 Task: Create List Done in Board Event Planning to Workspace Influencer Marketing Agencies.. Create List Backlog in Board Content Marketing Asset Creation and Optimization to Workspace Influencer Marketing Agencies.. Create List Brand Identity Management Guru in Board Diversity and Inclusion Employee Resource Group Recruitment and Onboarding Program Development and Execution to Workspace Influencer Marketing Agencies.
Action: Mouse moved to (71, 377)
Screenshot: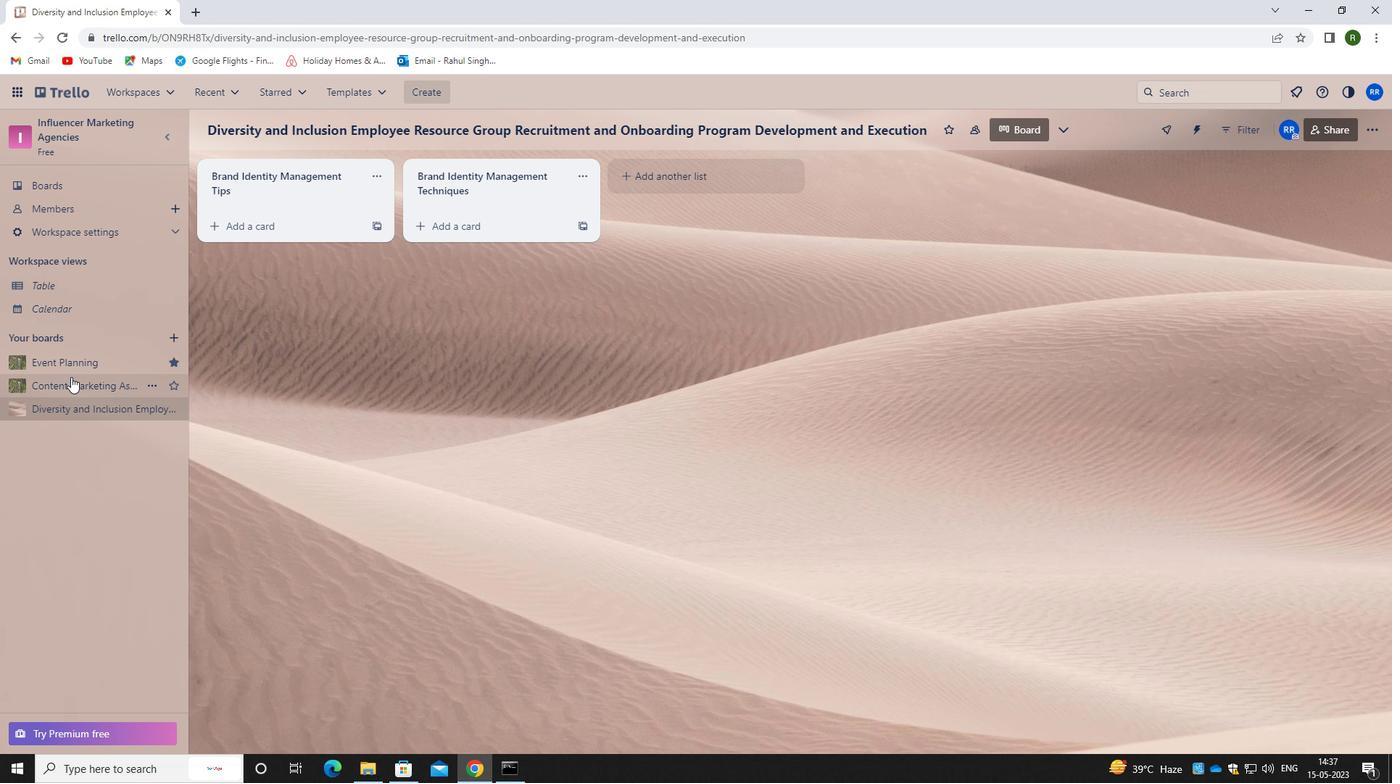 
Action: Mouse pressed left at (71, 377)
Screenshot: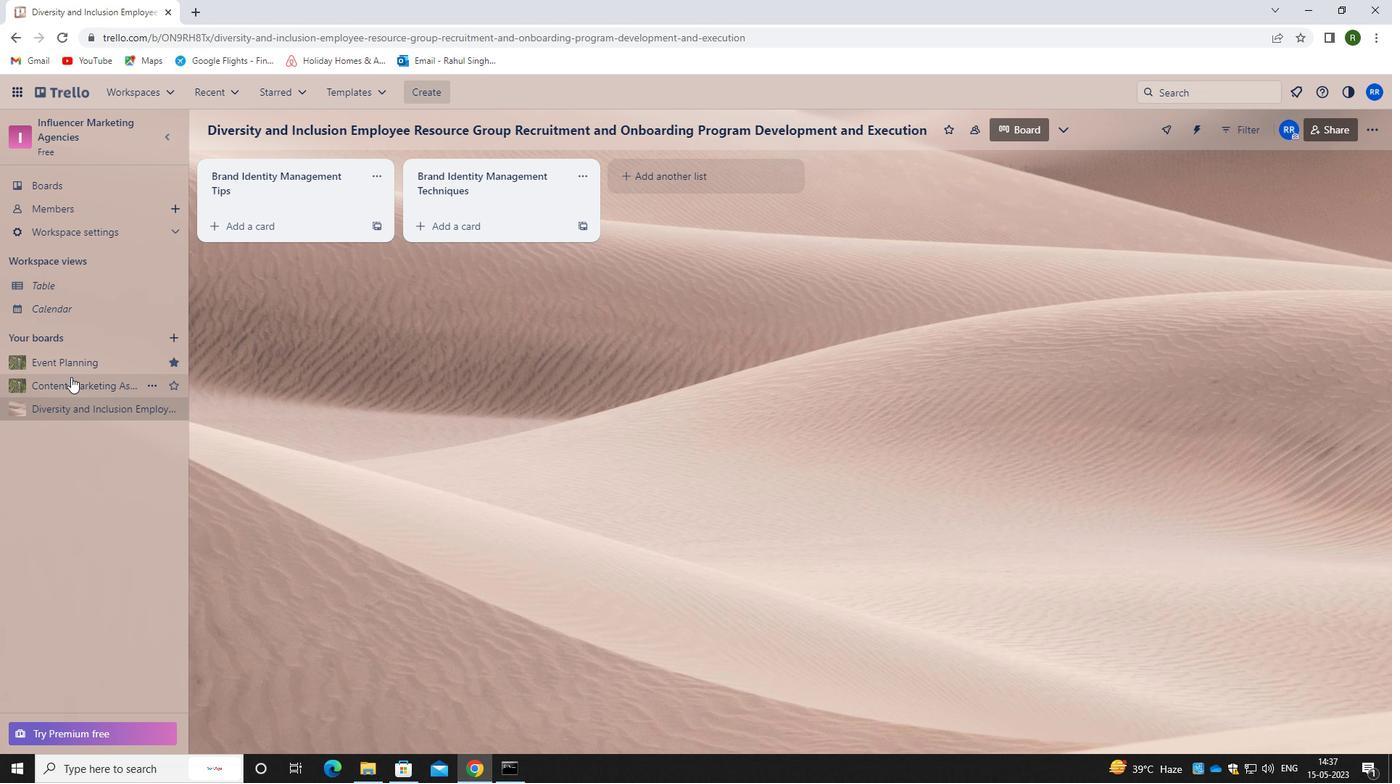 
Action: Mouse moved to (75, 364)
Screenshot: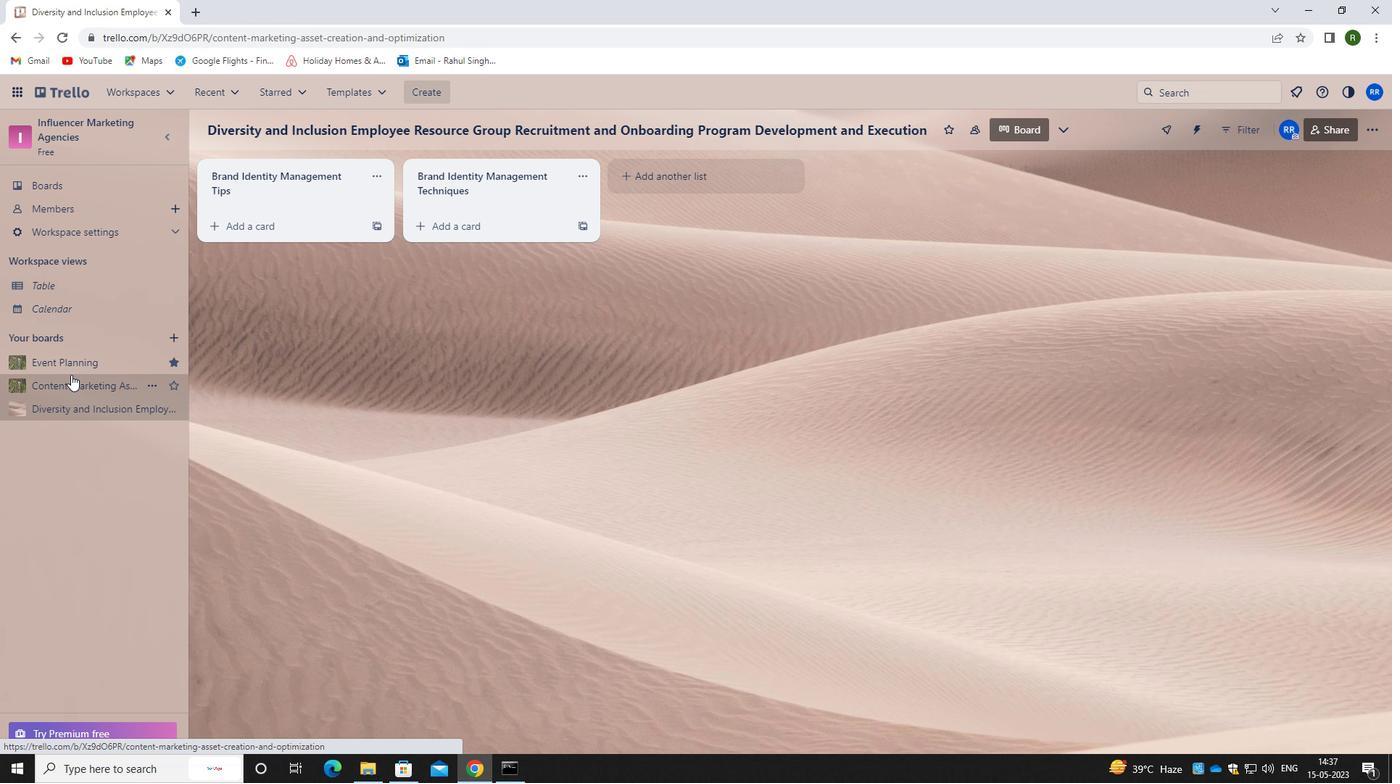 
Action: Mouse pressed left at (75, 364)
Screenshot: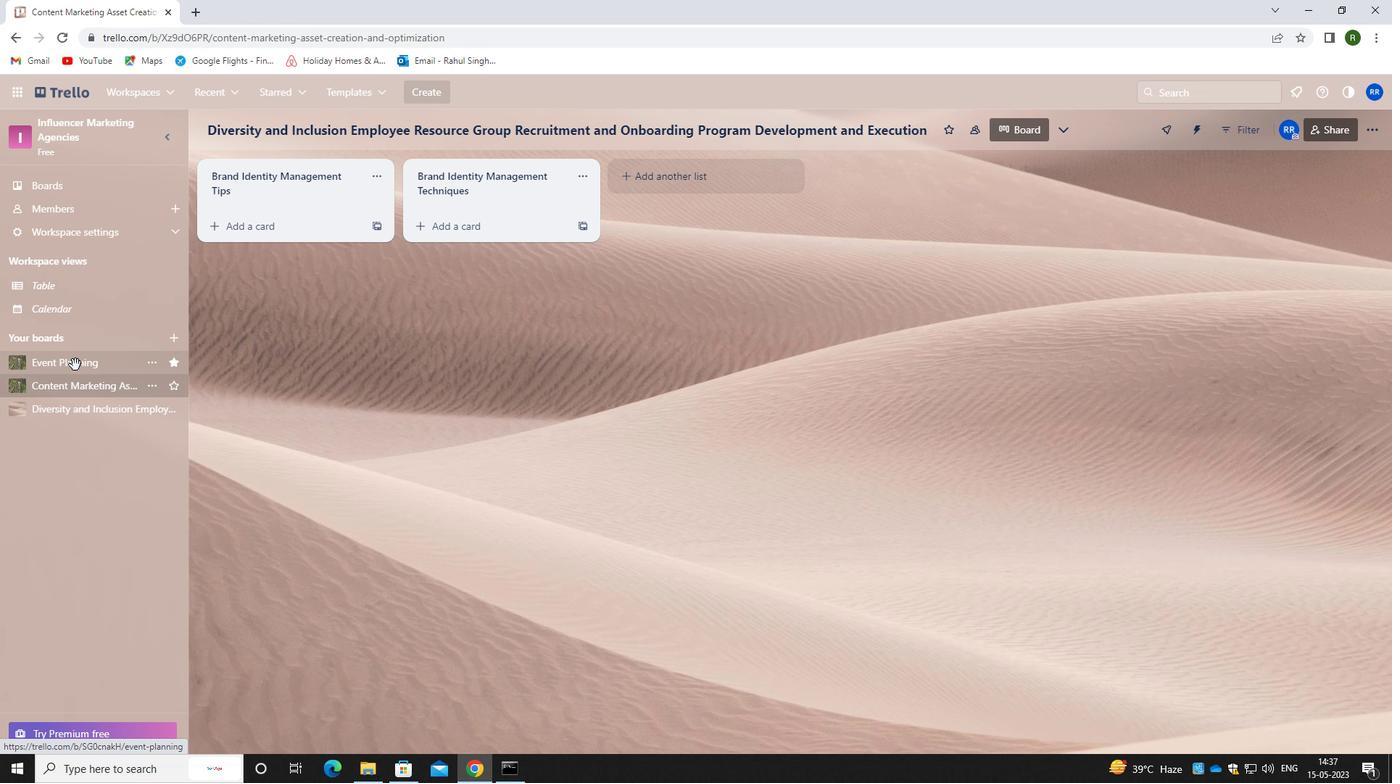 
Action: Mouse moved to (85, 364)
Screenshot: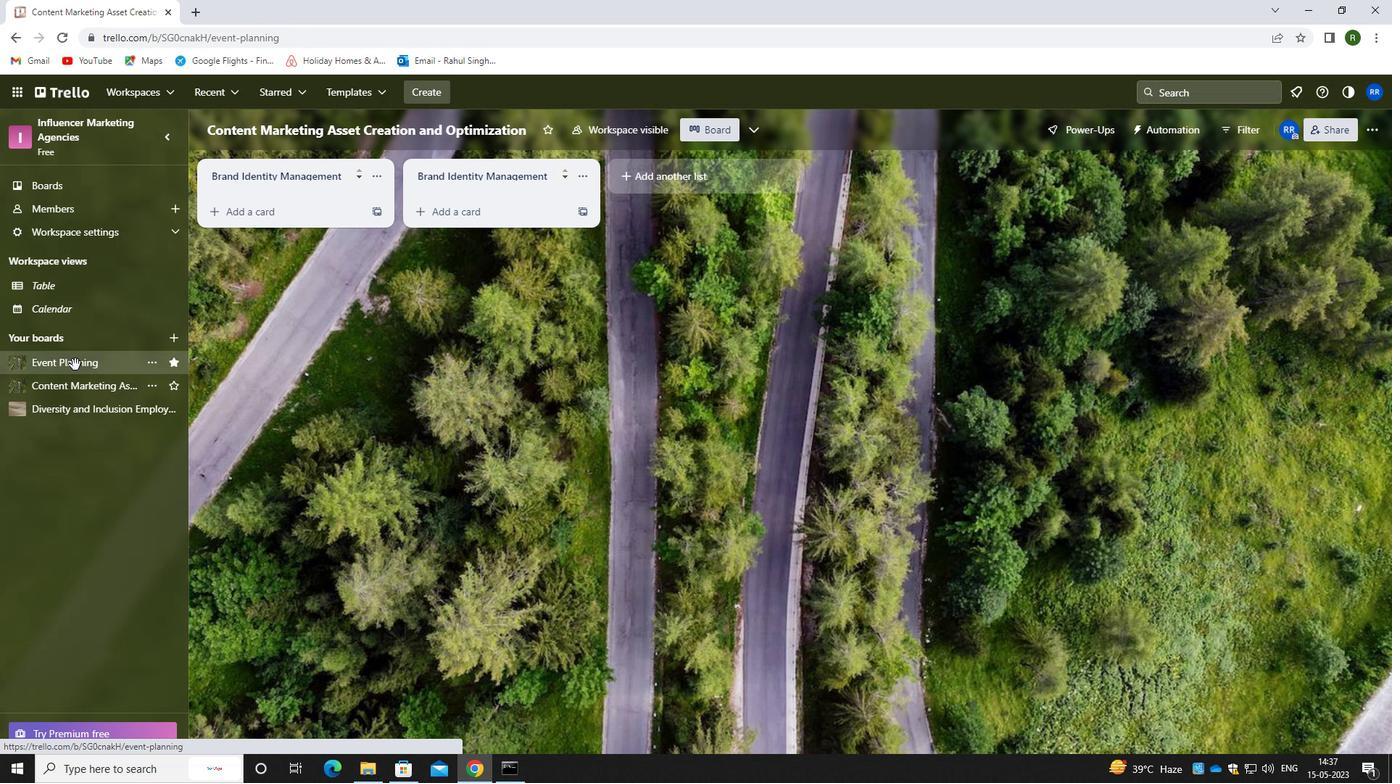 
Action: Mouse pressed left at (85, 364)
Screenshot: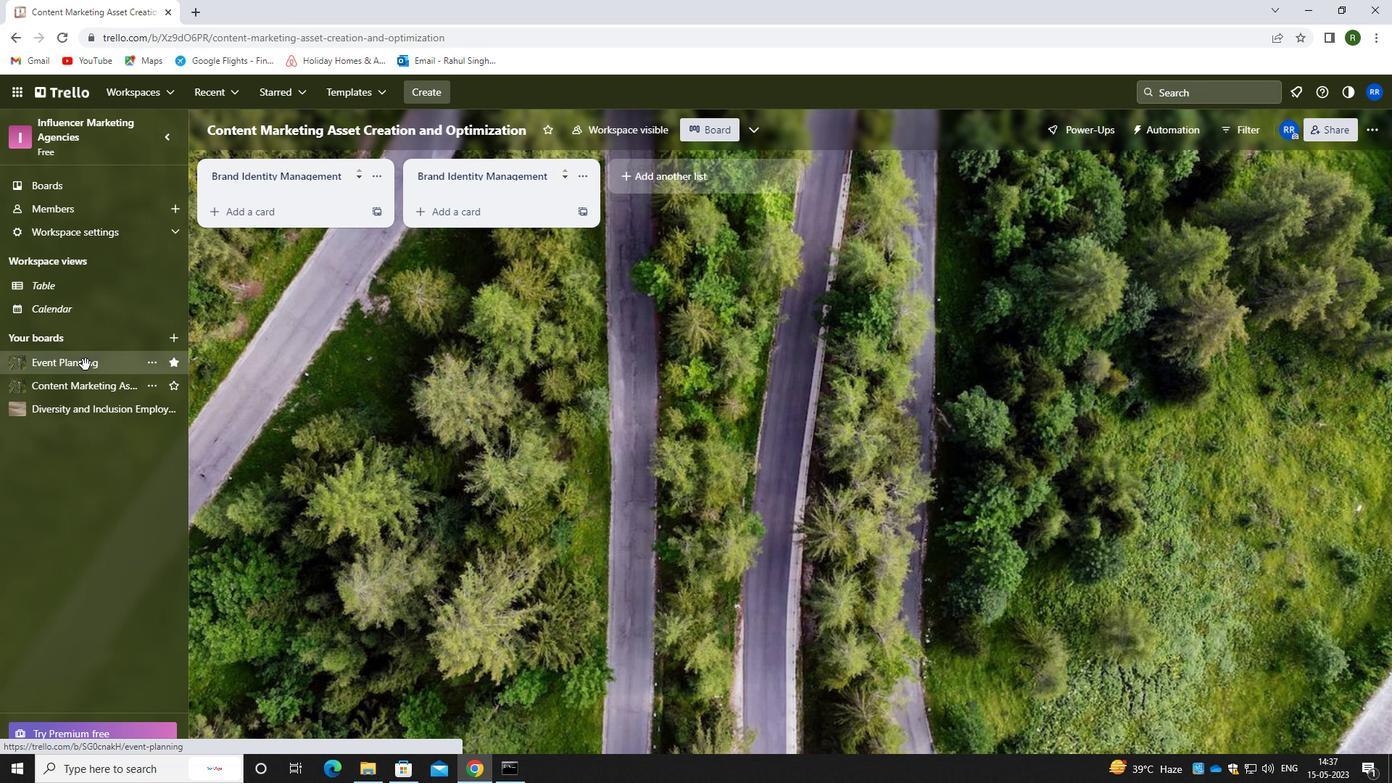 
Action: Mouse moved to (702, 173)
Screenshot: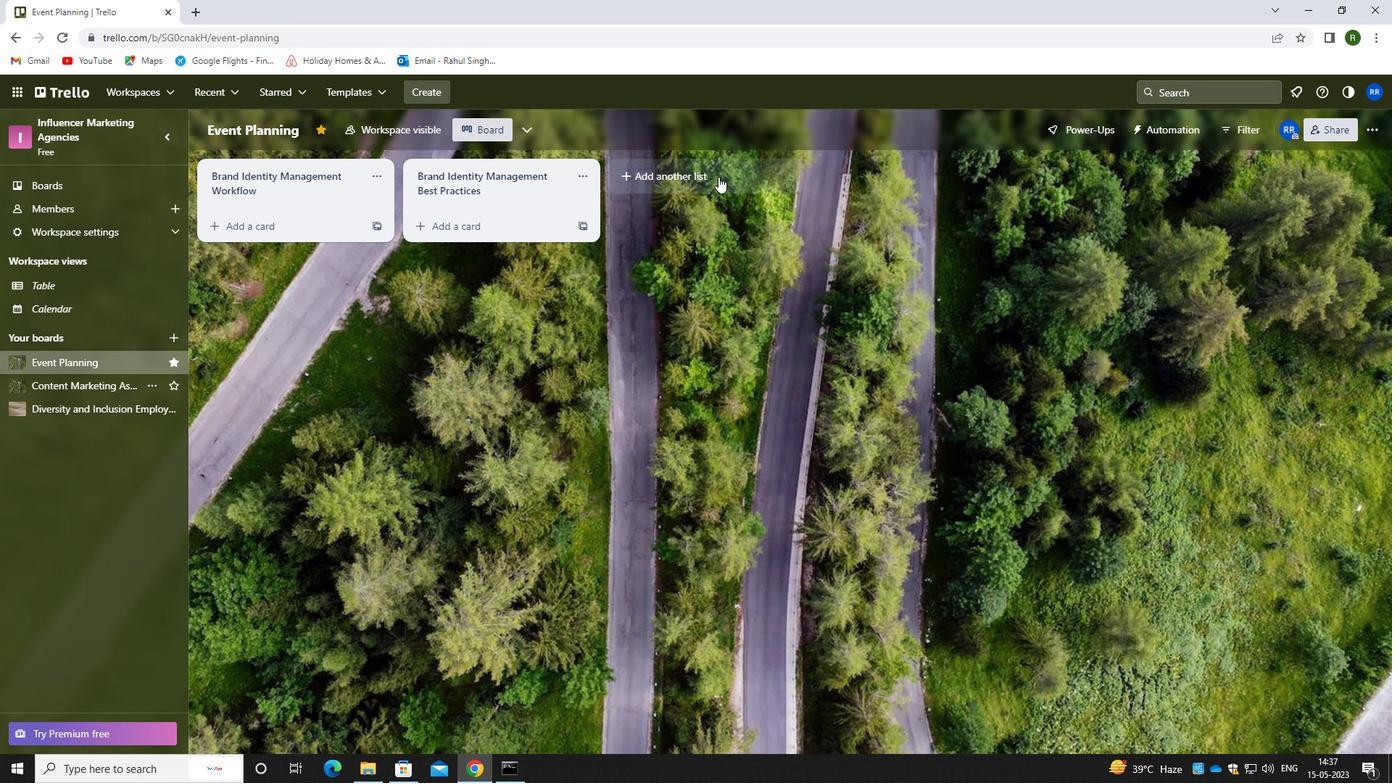 
Action: Mouse pressed left at (702, 173)
Screenshot: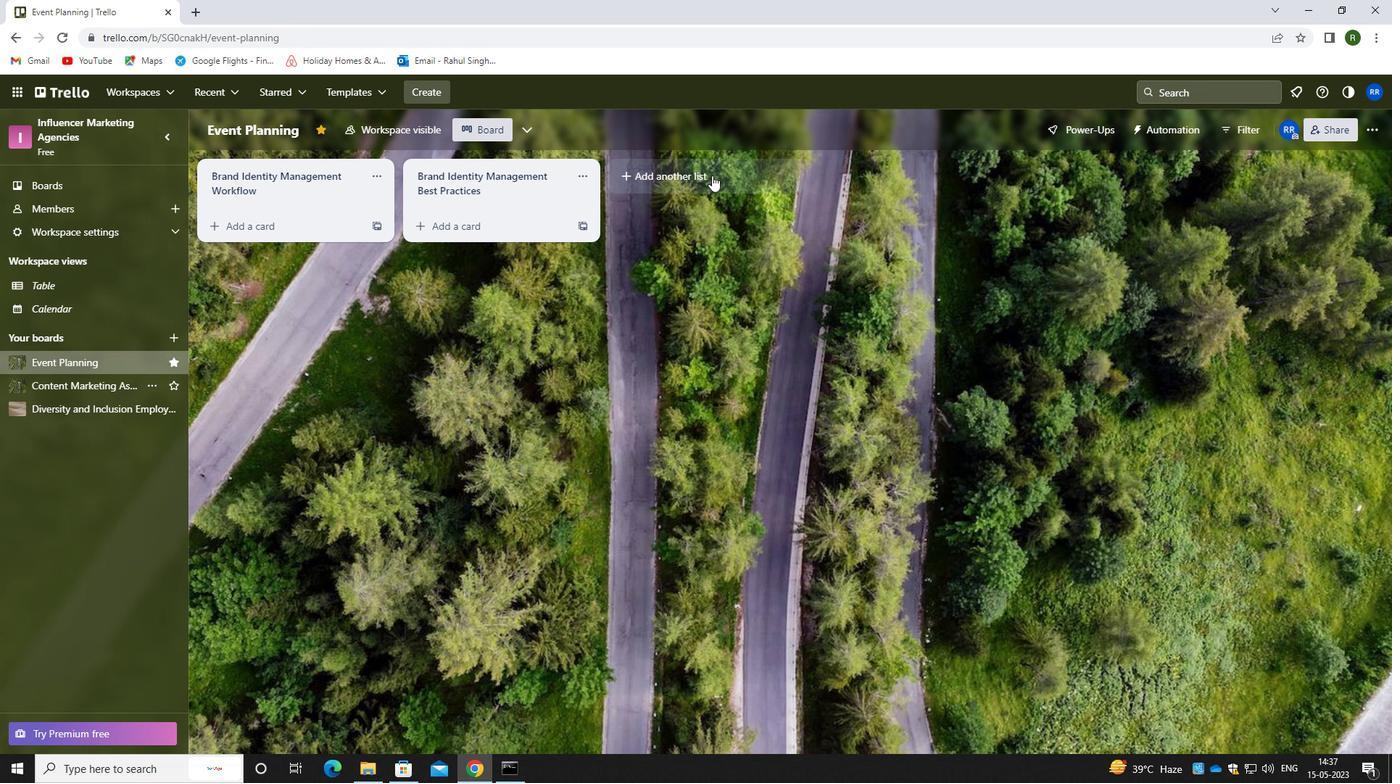 
Action: Mouse moved to (649, 177)
Screenshot: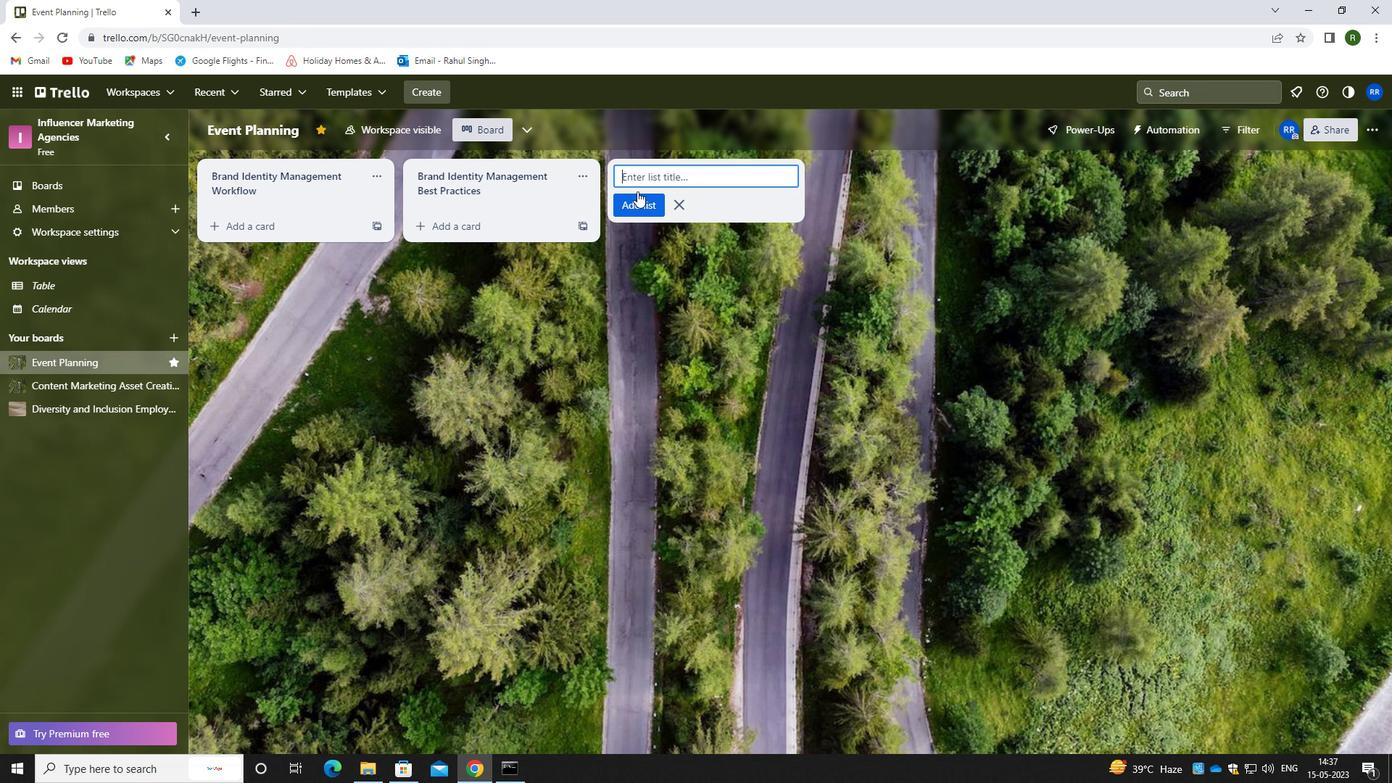 
Action: Key pressed <Key.caps_lock>d<Key.caps_lock>one
Screenshot: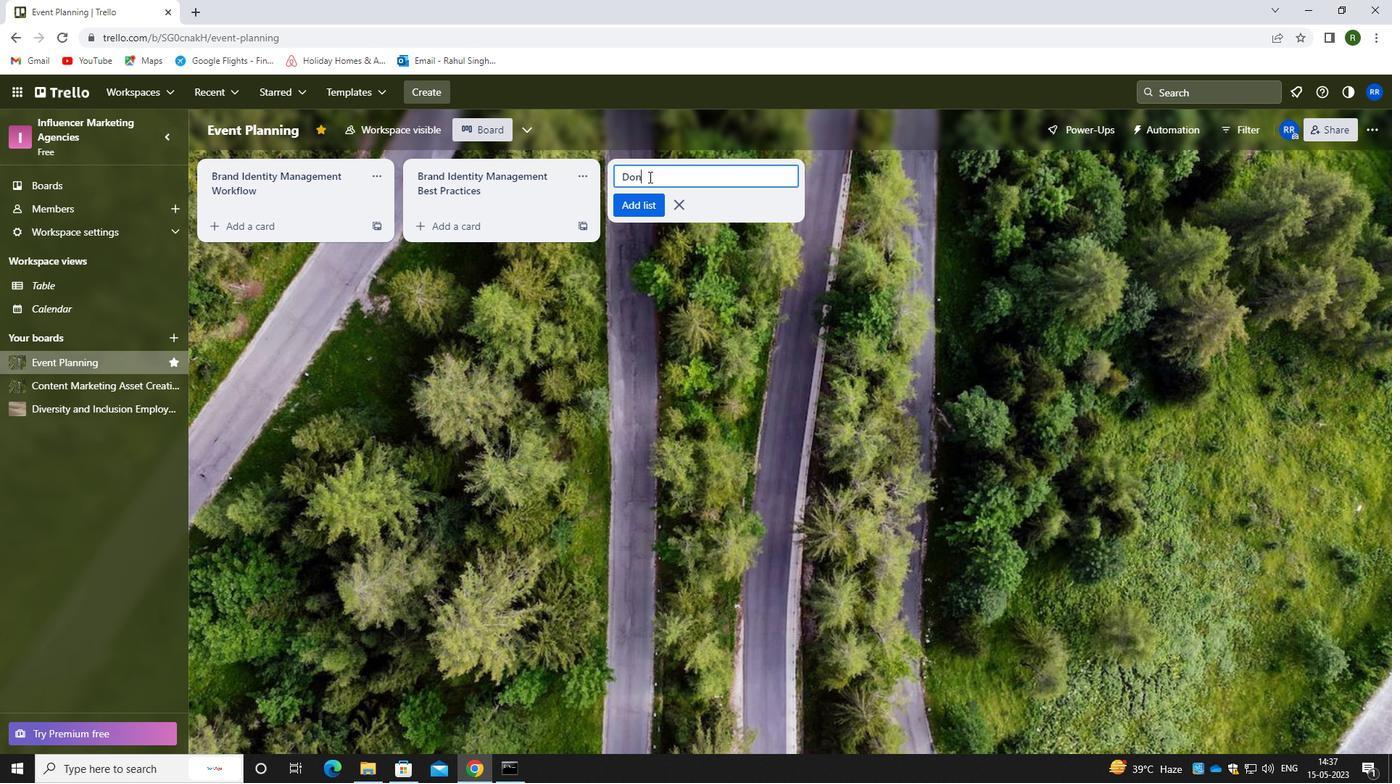 
Action: Mouse moved to (641, 203)
Screenshot: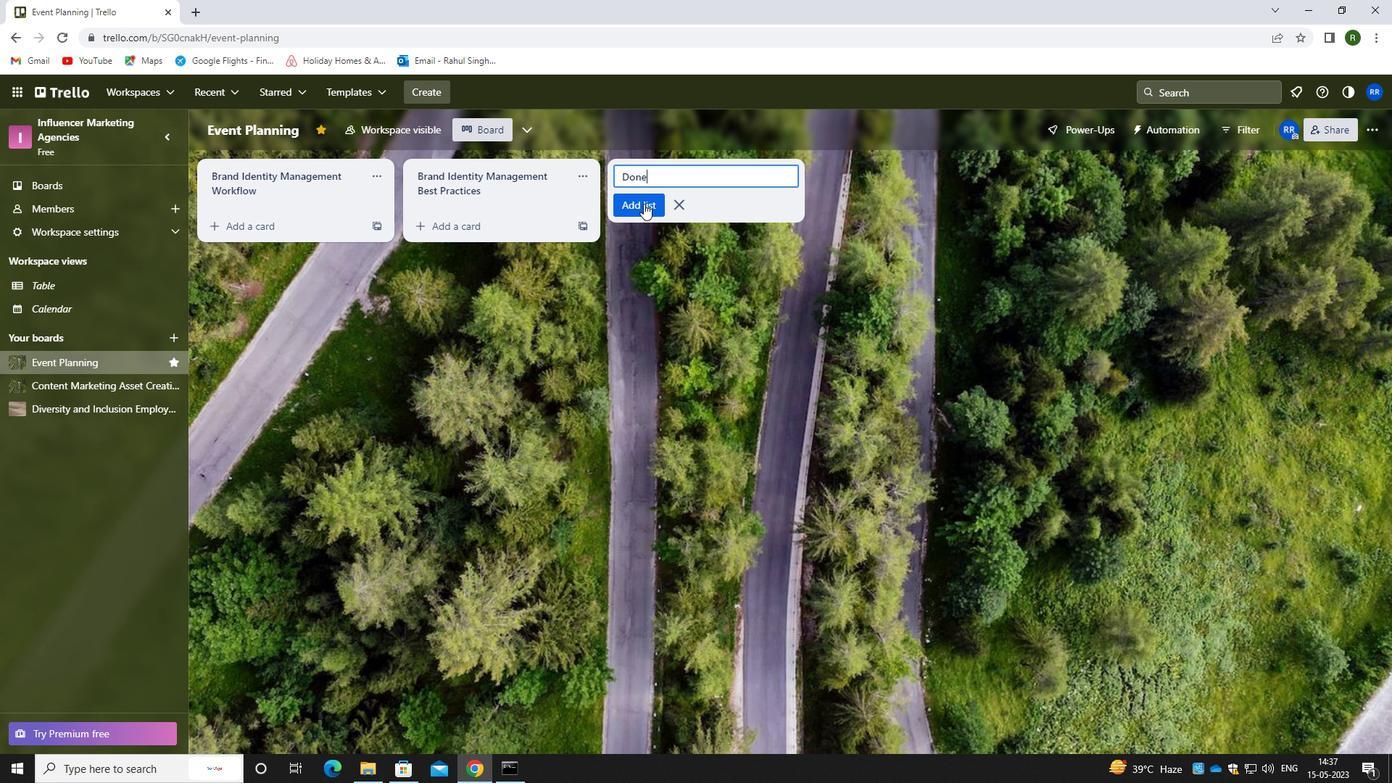 
Action: Mouse pressed left at (641, 203)
Screenshot: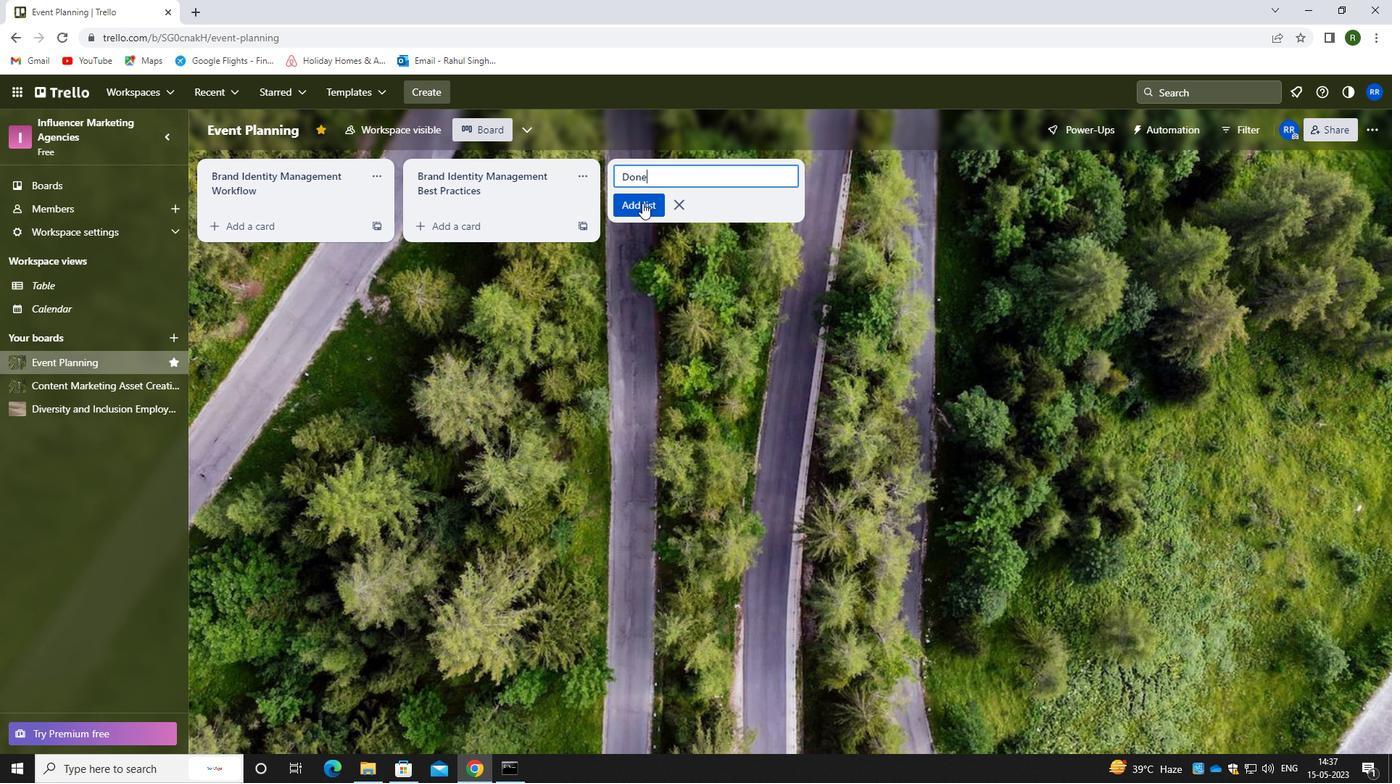 
Action: Mouse moved to (261, 392)
Screenshot: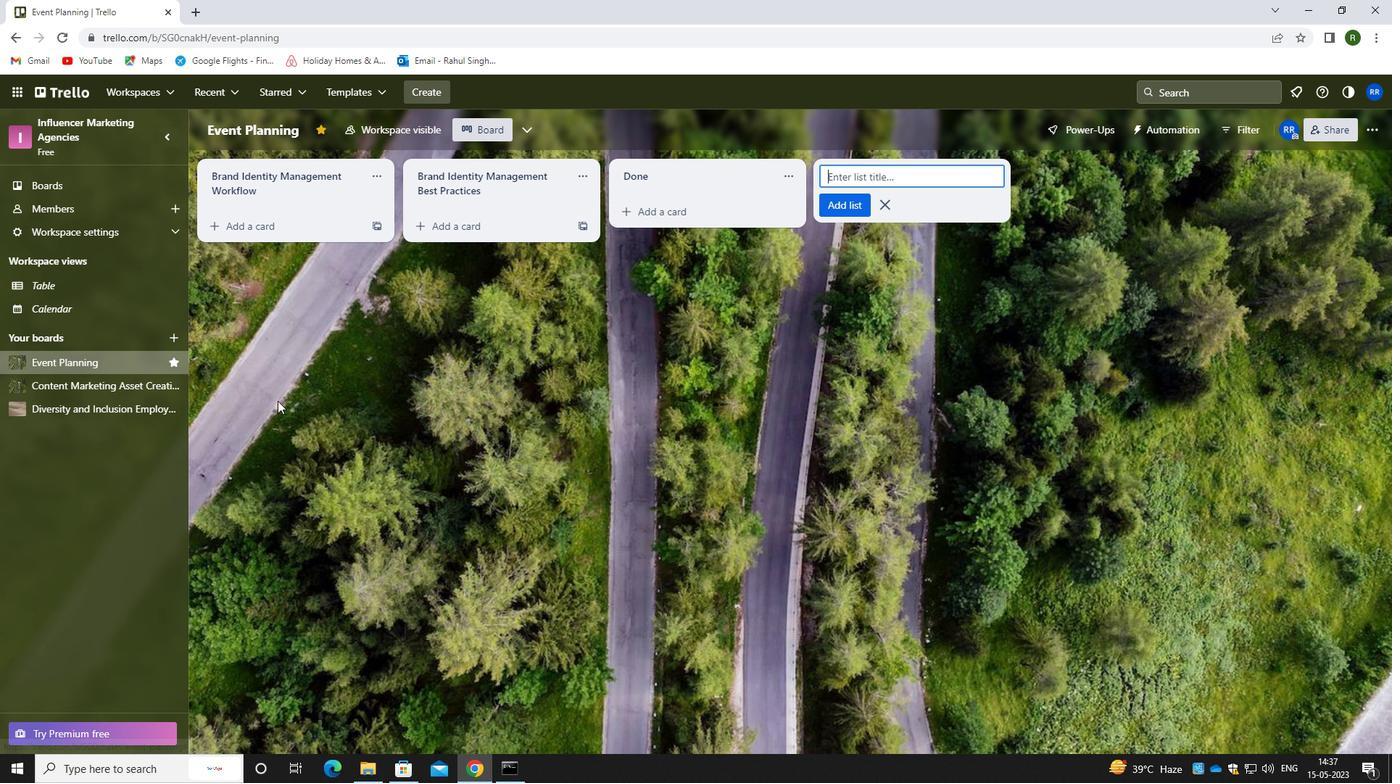 
Action: Mouse pressed left at (261, 392)
Screenshot: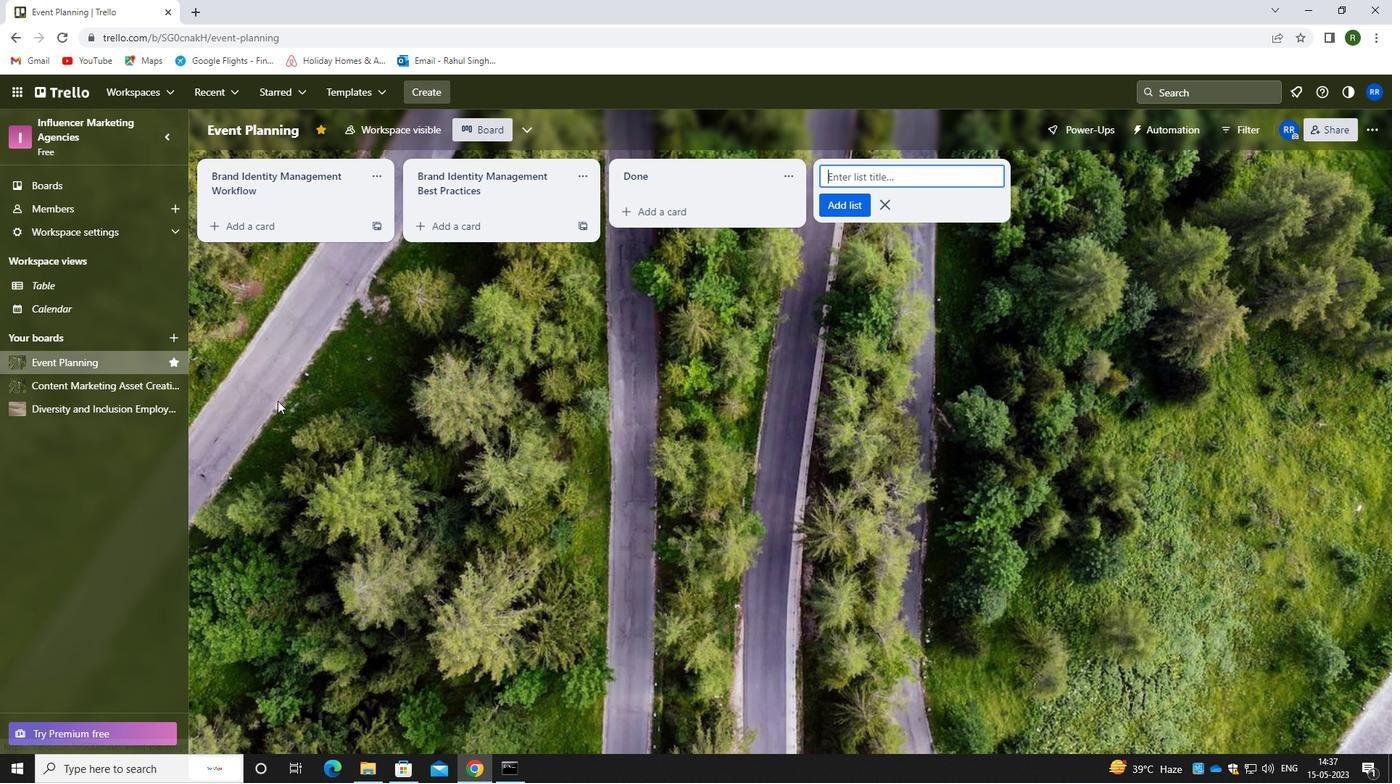 
Action: Mouse moved to (118, 383)
Screenshot: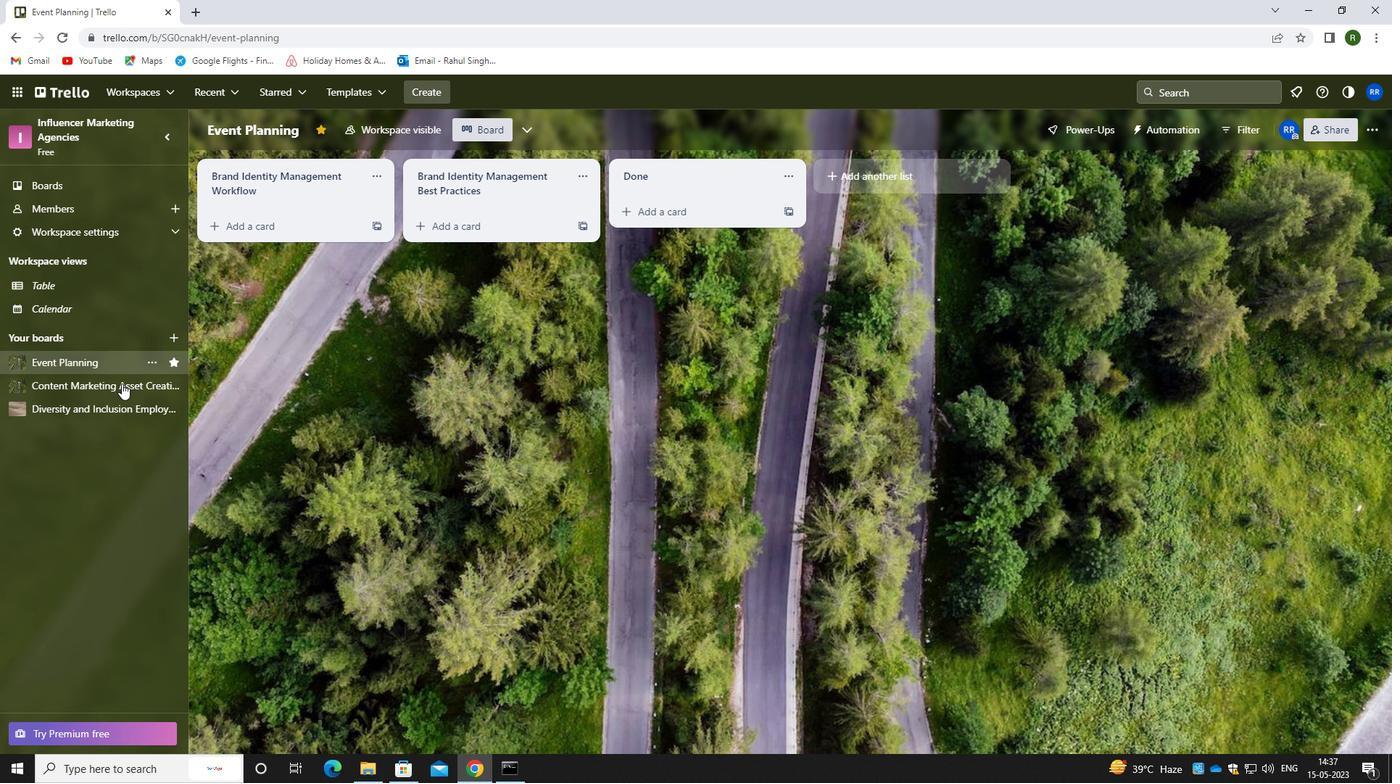
Action: Mouse pressed left at (118, 383)
Screenshot: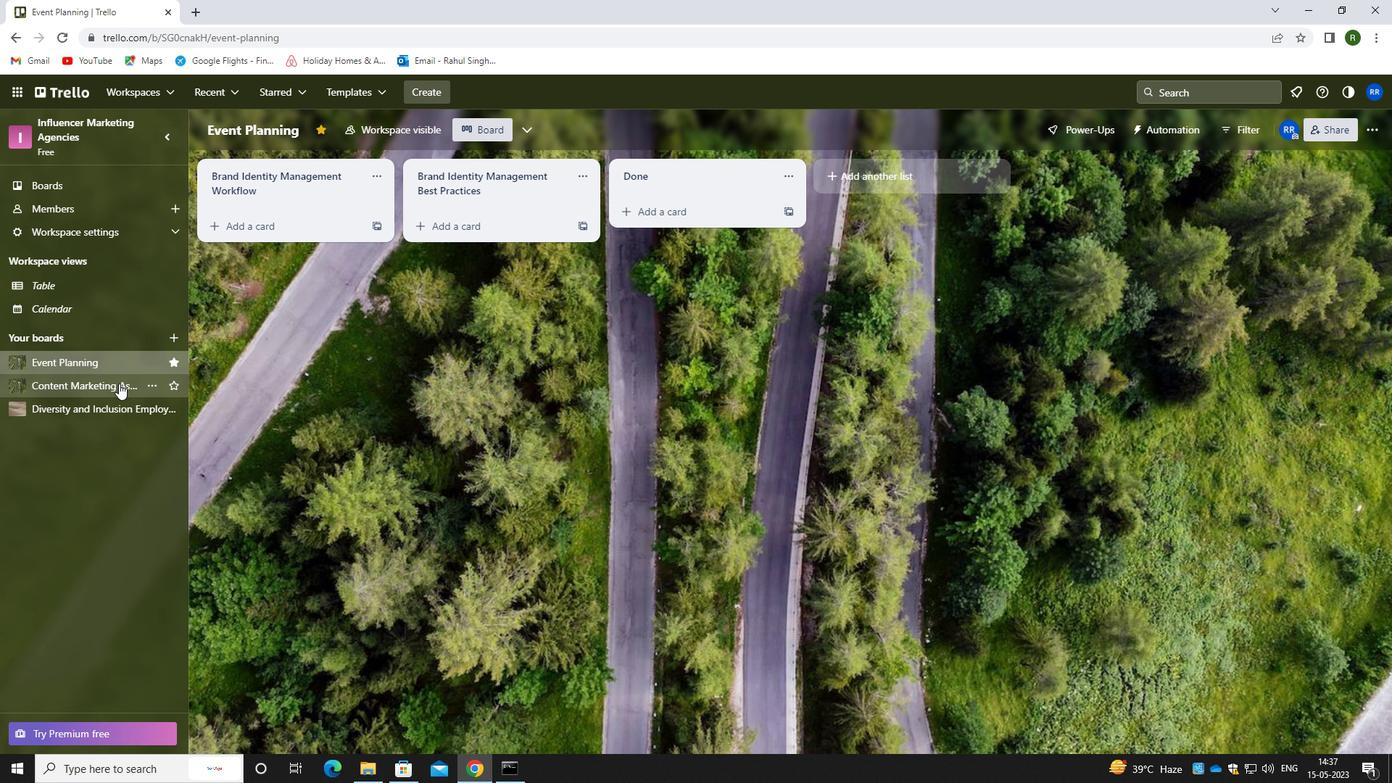 
Action: Mouse moved to (692, 170)
Screenshot: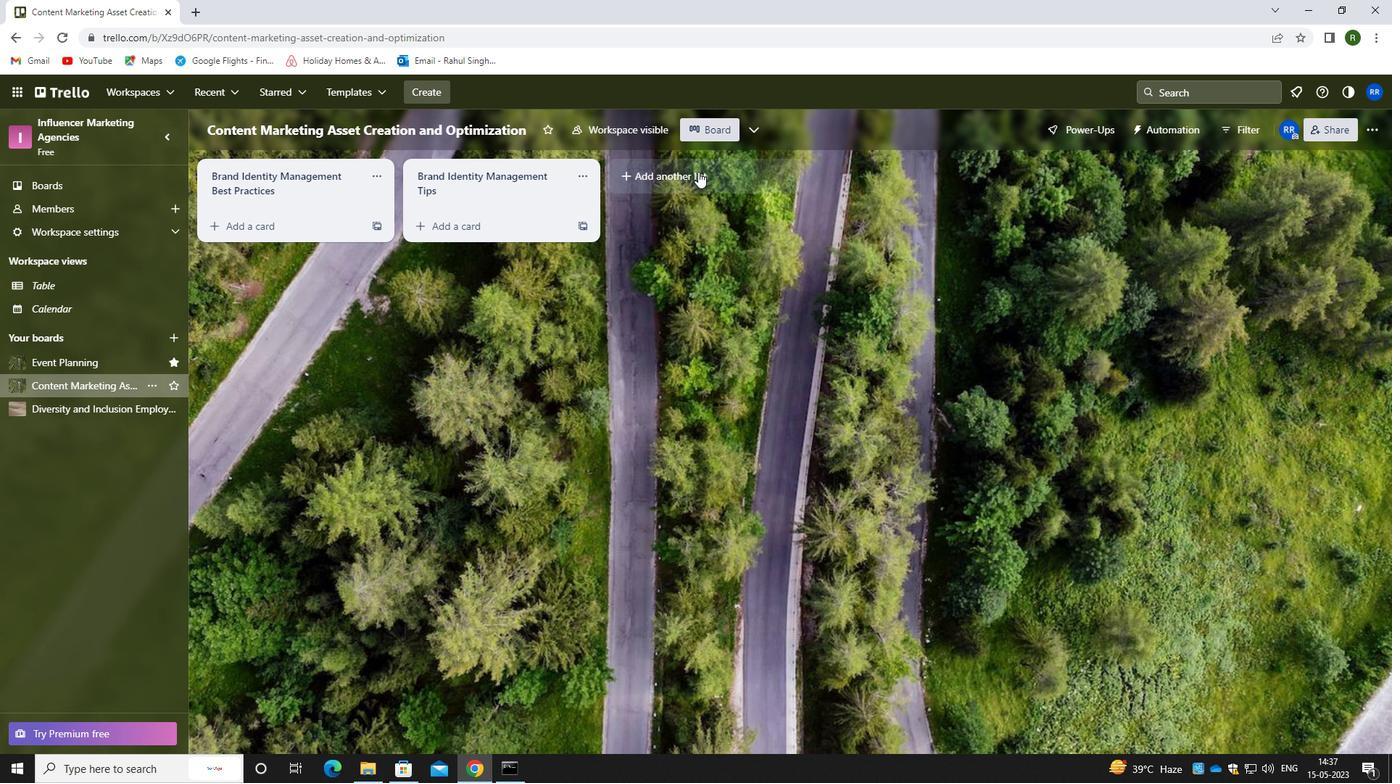 
Action: Mouse pressed left at (692, 170)
Screenshot: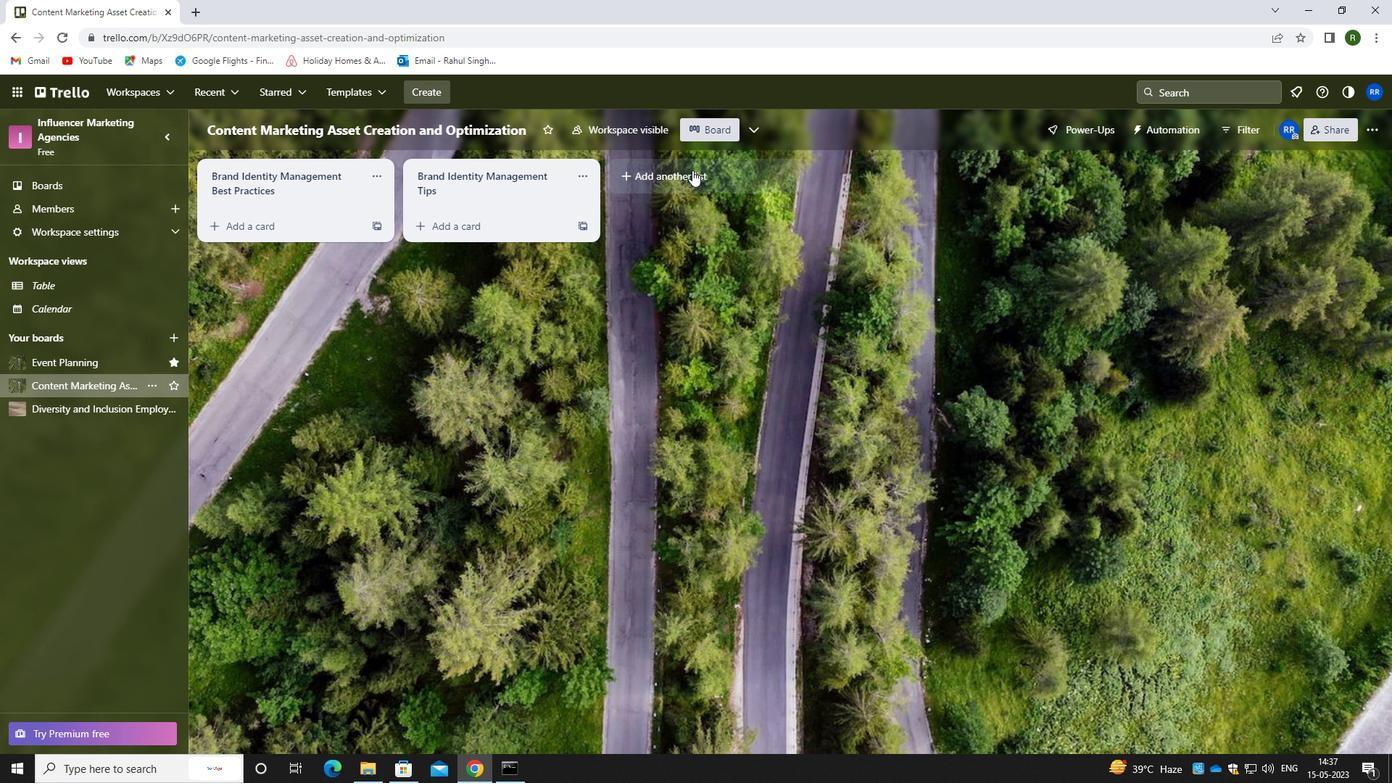 
Action: Mouse moved to (643, 175)
Screenshot: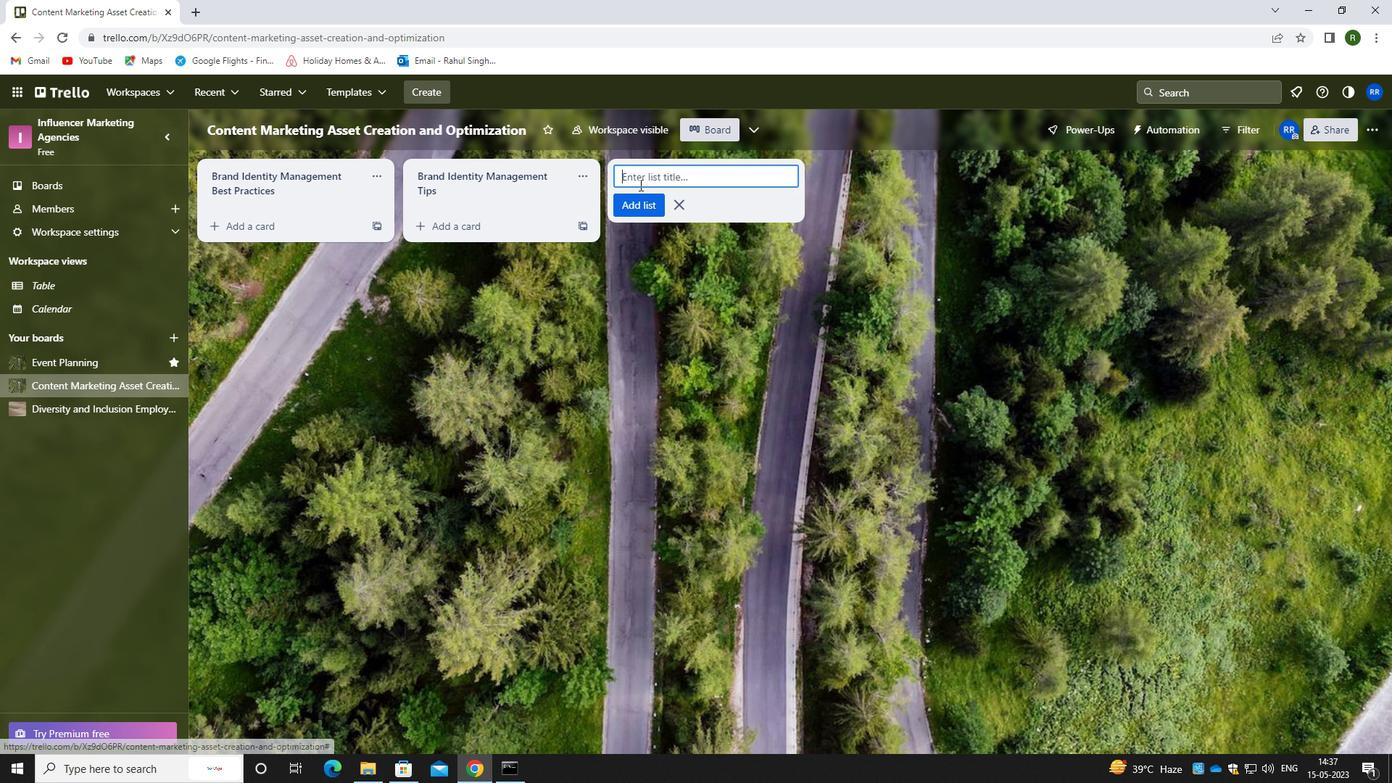 
Action: Key pressed <Key.caps_lock>b<Key.caps_lock>acklof<Key.backspace>g<Key.space>
Screenshot: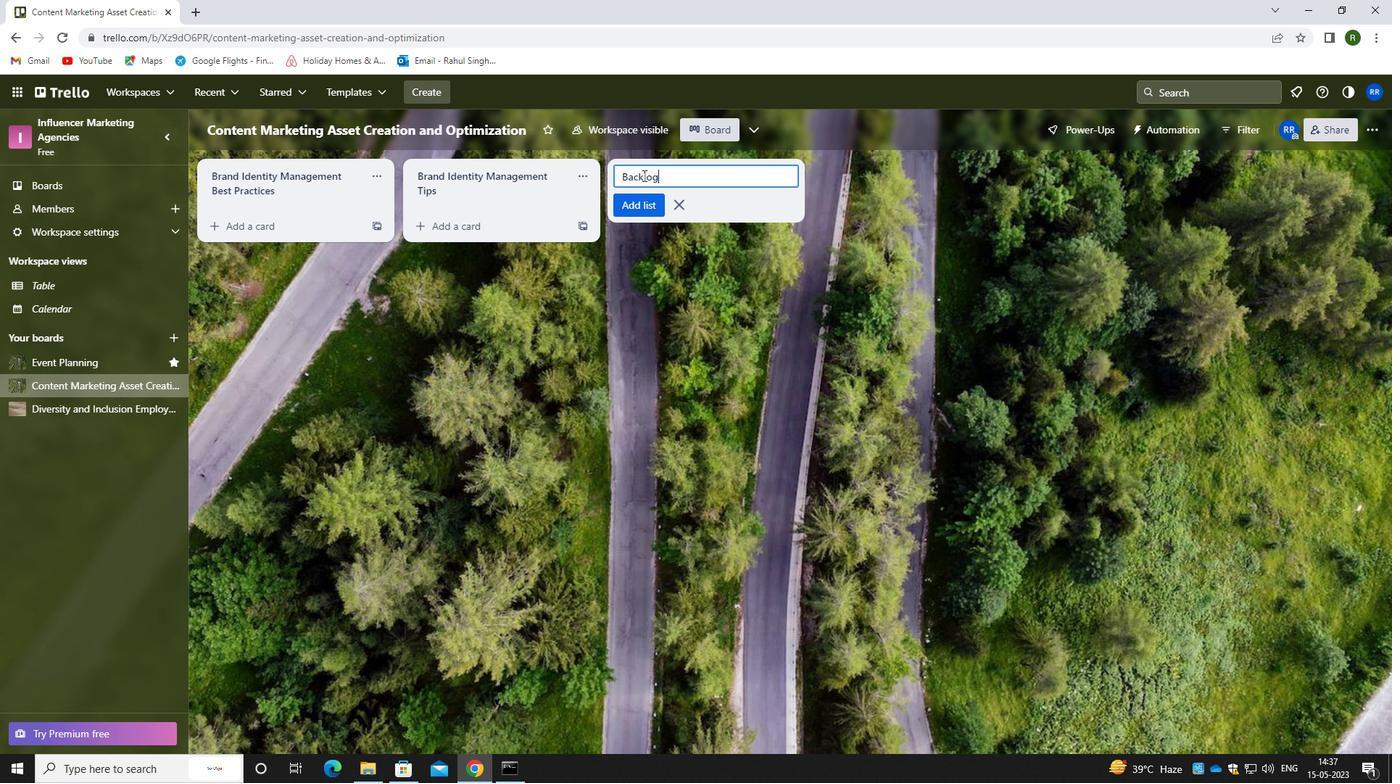 
Action: Mouse moved to (637, 210)
Screenshot: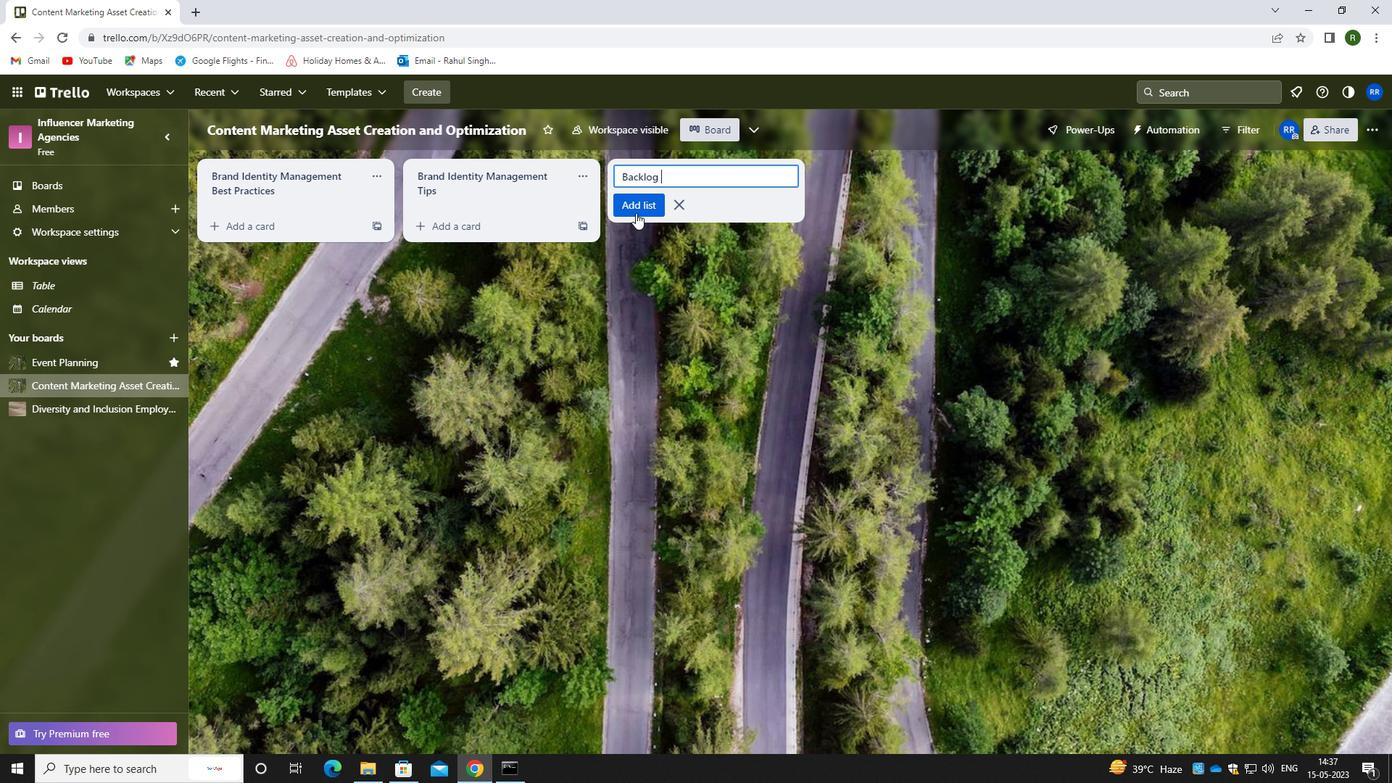 
Action: Mouse pressed left at (637, 210)
Screenshot: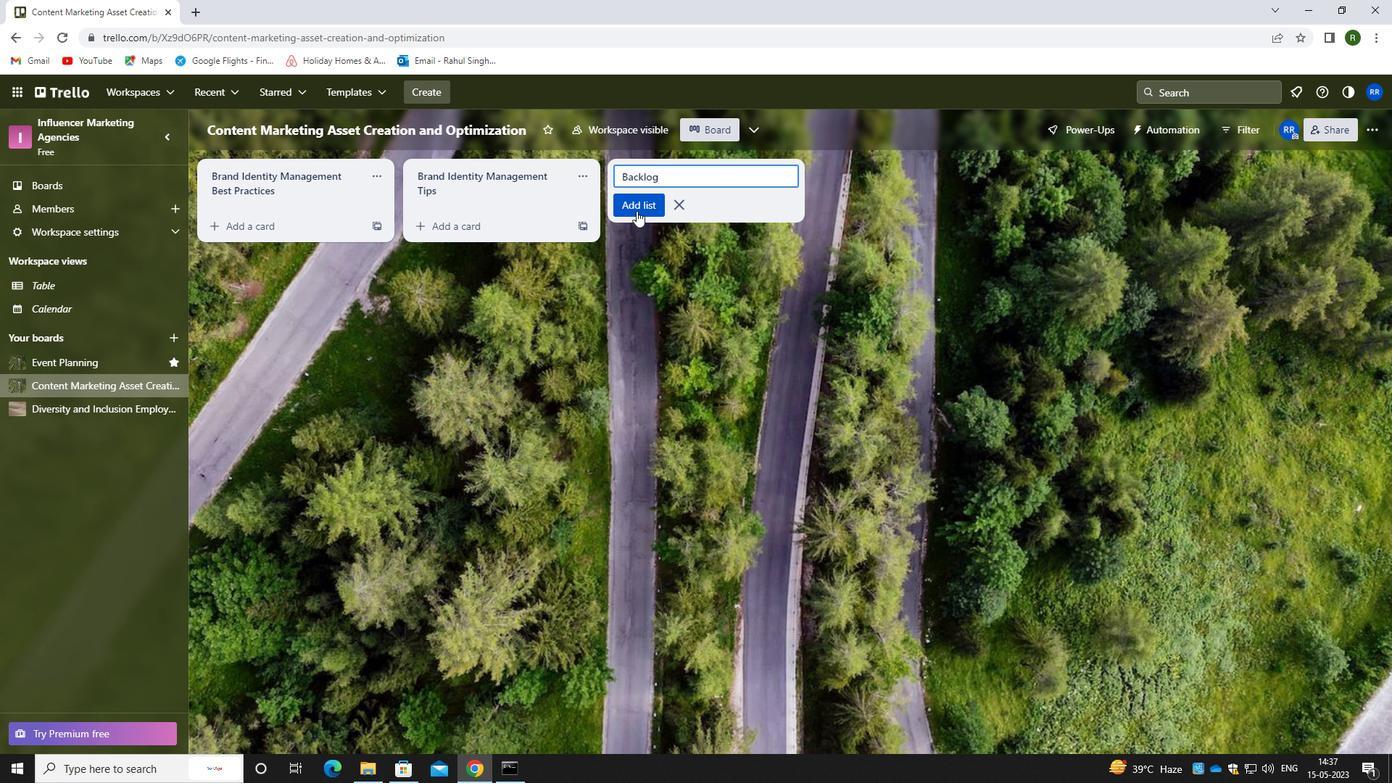 
Action: Mouse moved to (86, 412)
Screenshot: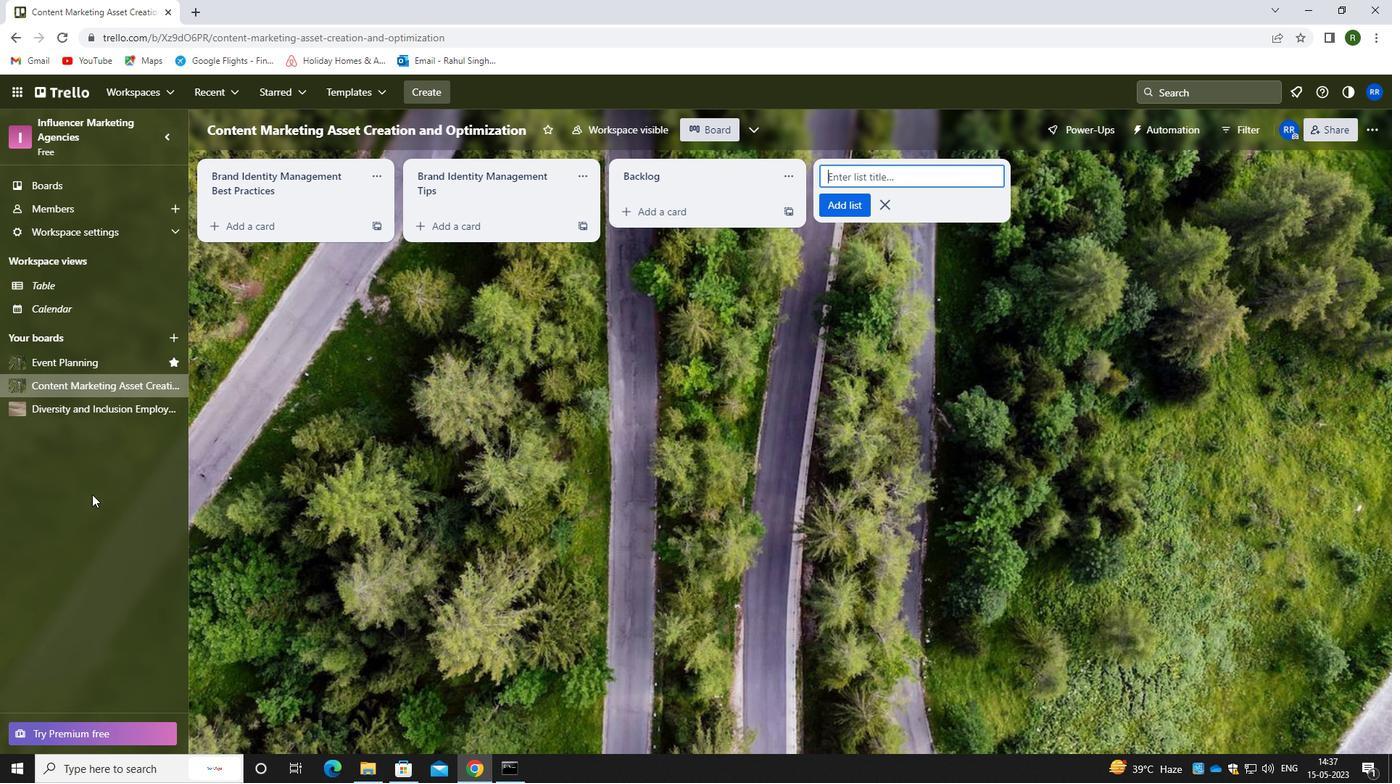 
Action: Mouse pressed left at (86, 412)
Screenshot: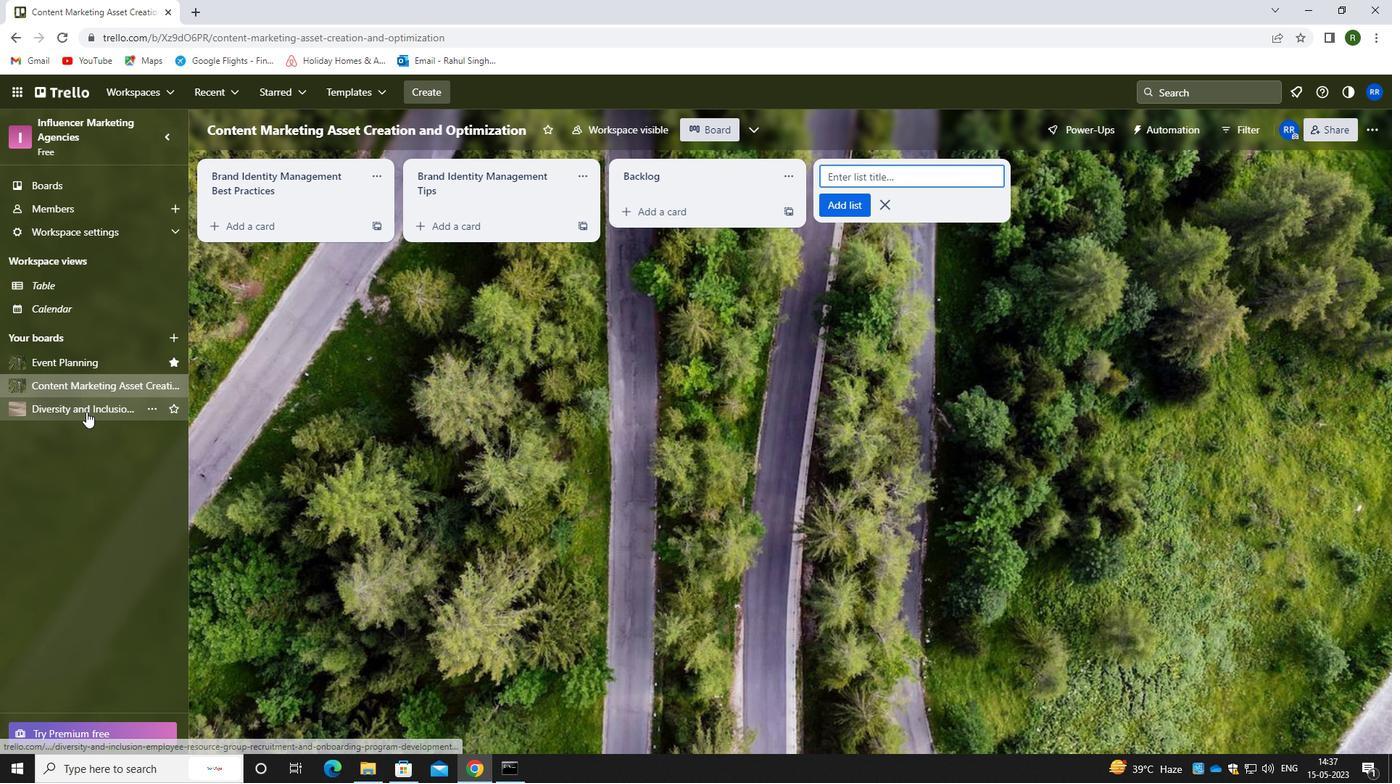 
Action: Mouse moved to (693, 173)
Screenshot: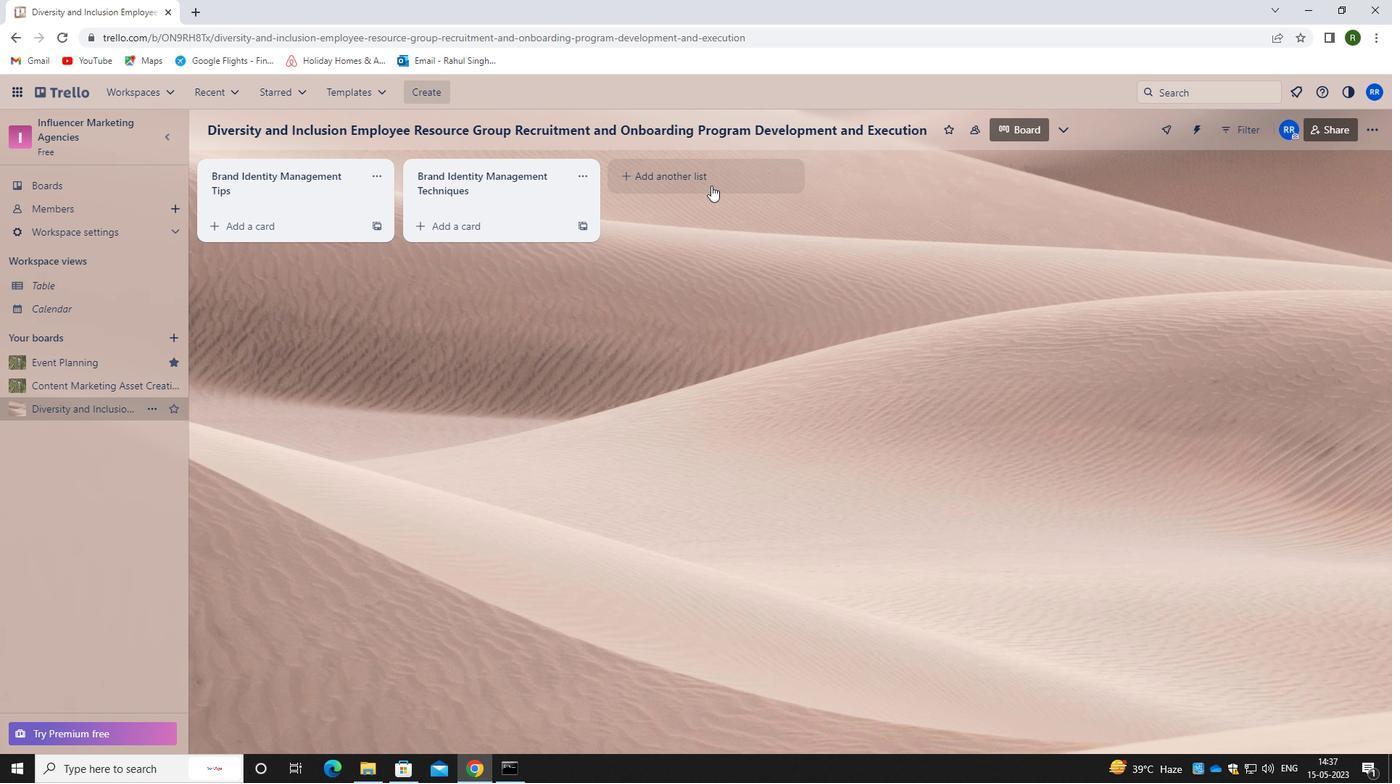 
Action: Mouse pressed left at (693, 173)
Screenshot: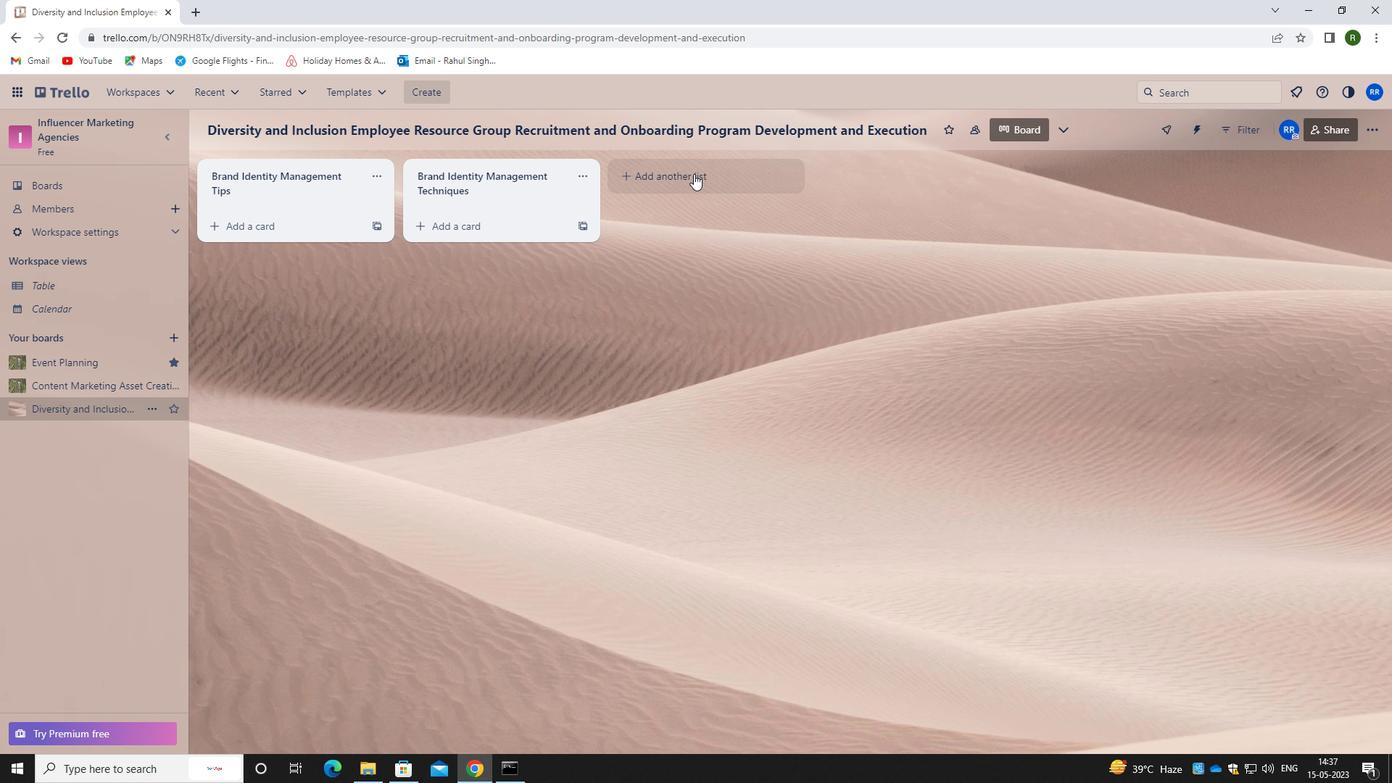 
Action: Mouse moved to (673, 182)
Screenshot: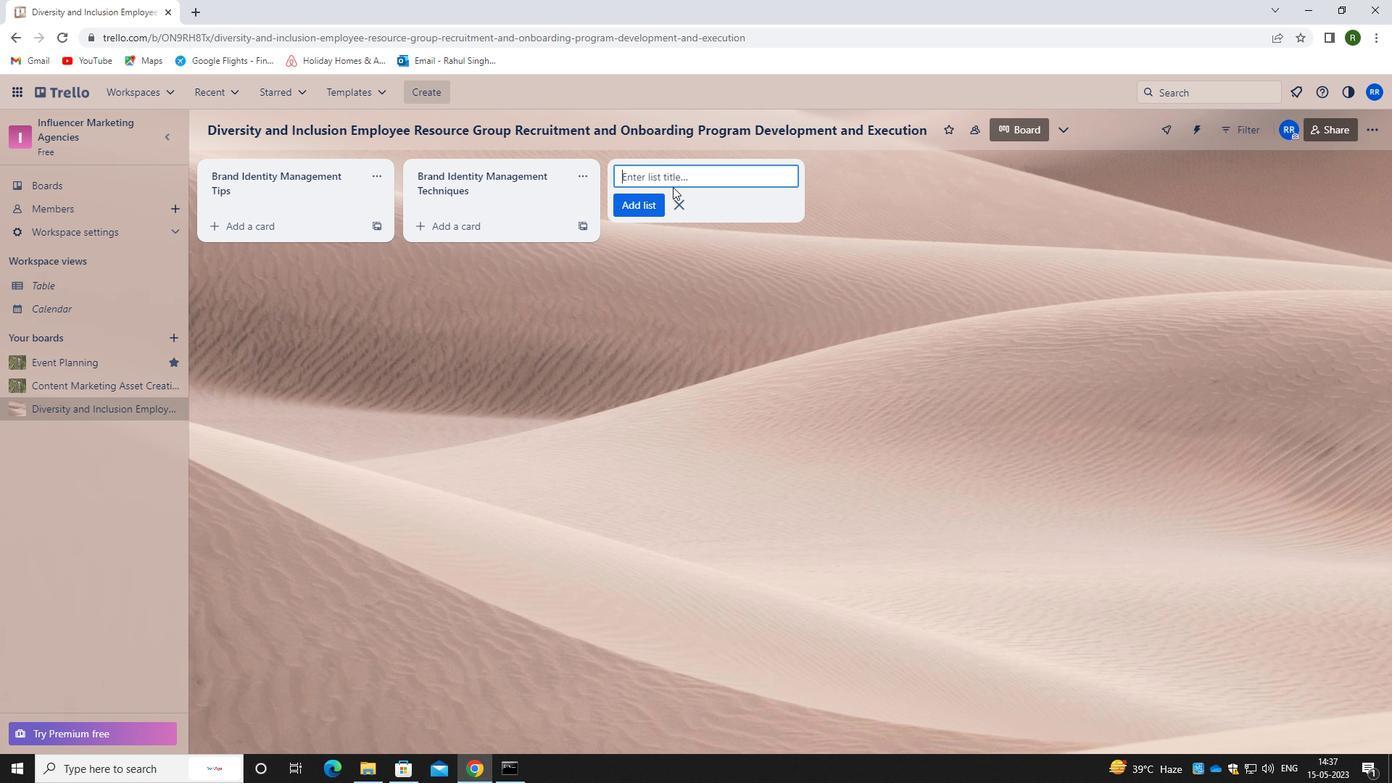 
Action: Key pressed <Key.caps_lock>b<Key.caps_lock>rand<Key.space><Key.caps_lock>I<Key.caps_lock>dentity<Key.space><Key.caps_lock>m<Key.caps_lock>anagement<Key.space><Key.caps_lock>g<Key.caps_lock>ure<Key.backspace>u
Screenshot: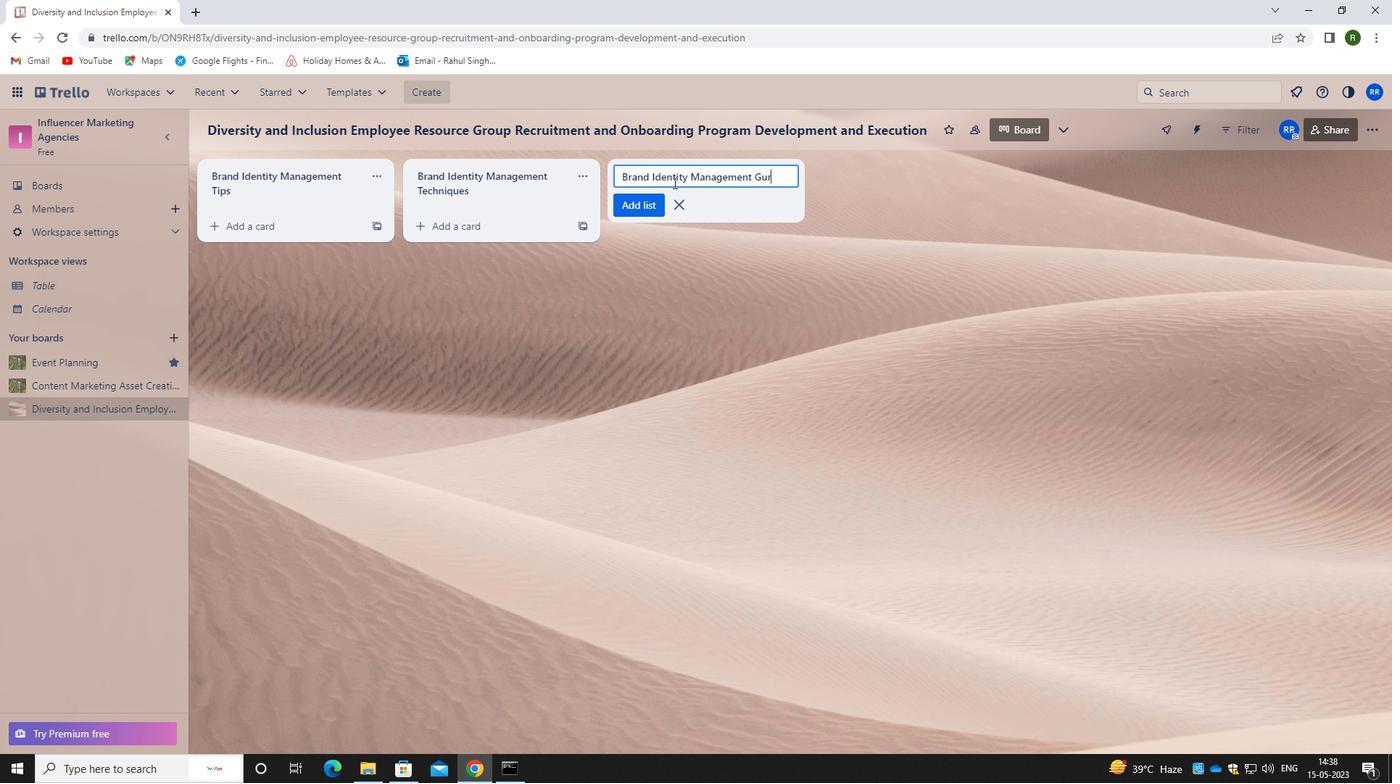 
Action: Mouse moved to (628, 206)
Screenshot: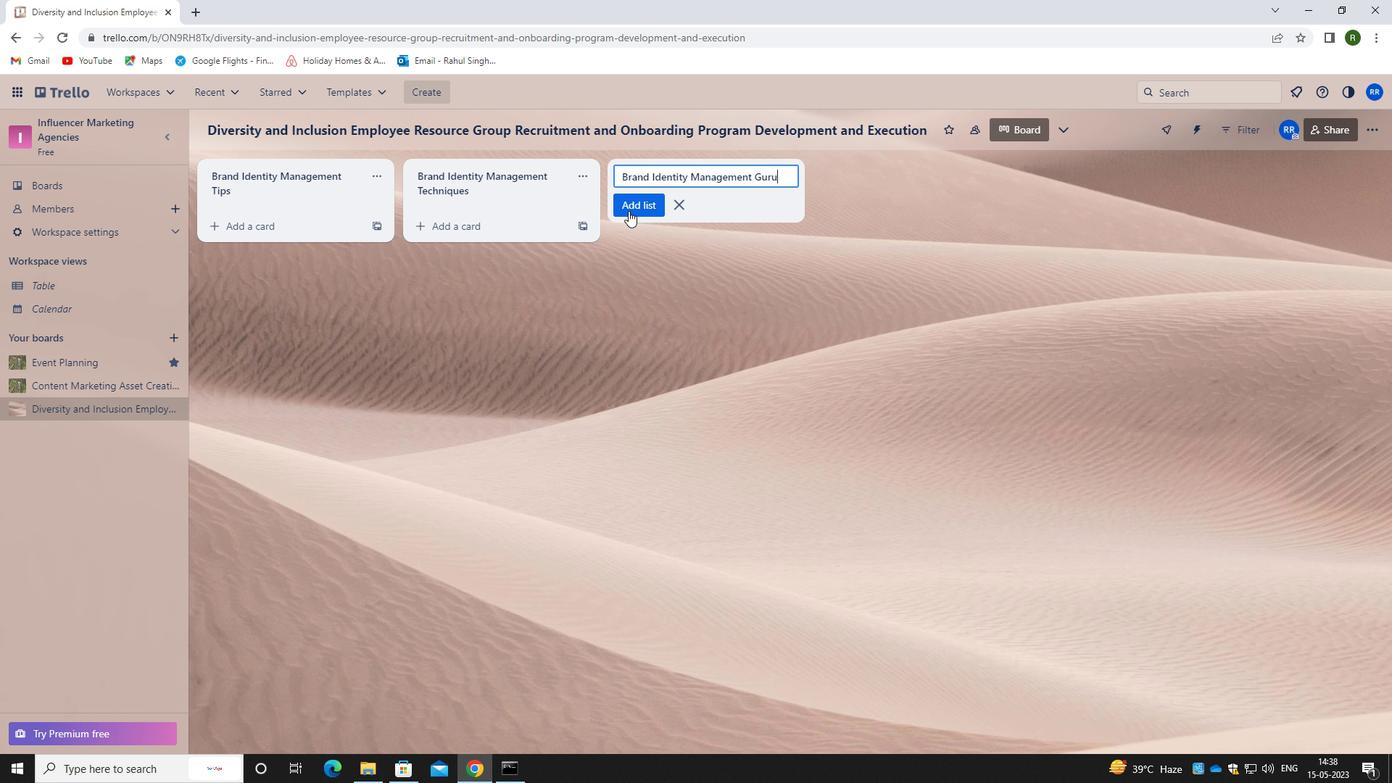 
Action: Mouse pressed left at (628, 206)
Screenshot: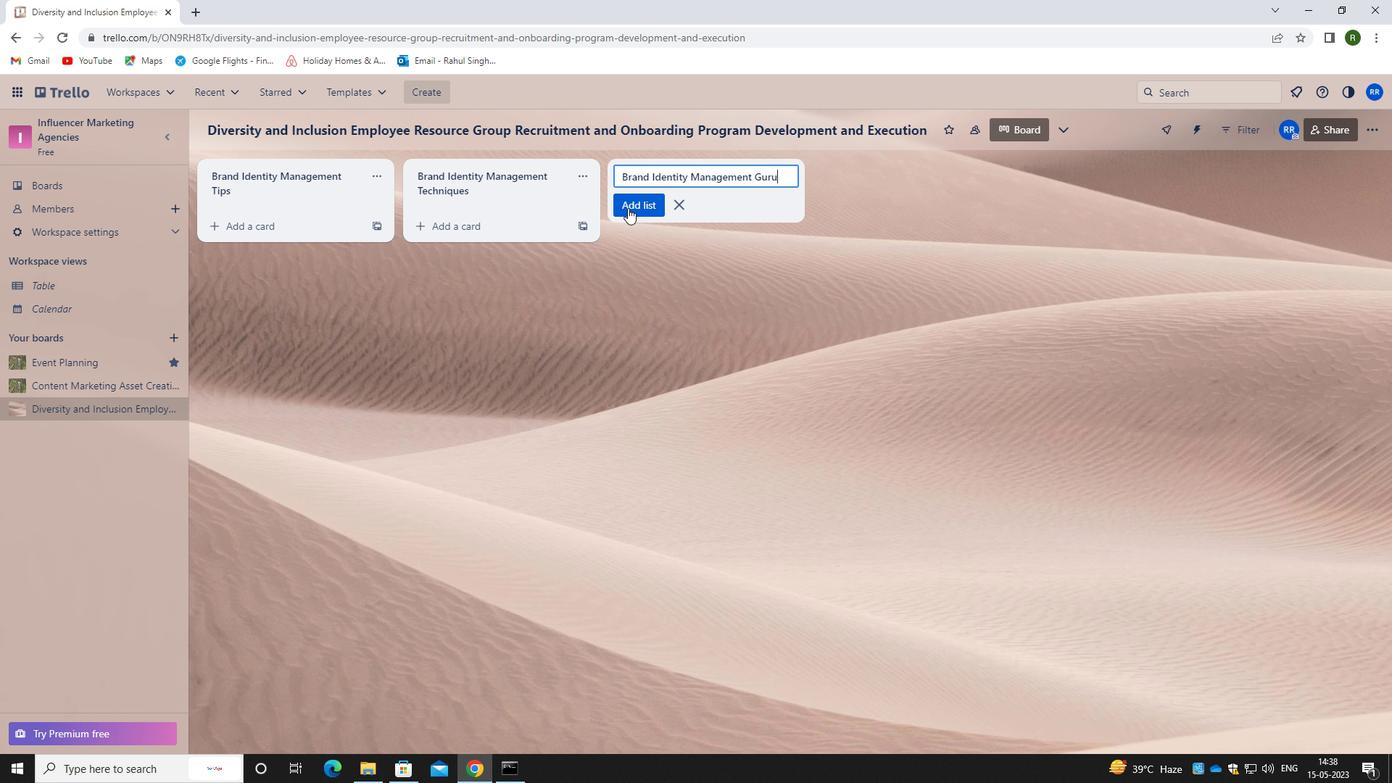 
Action: Mouse moved to (615, 327)
Screenshot: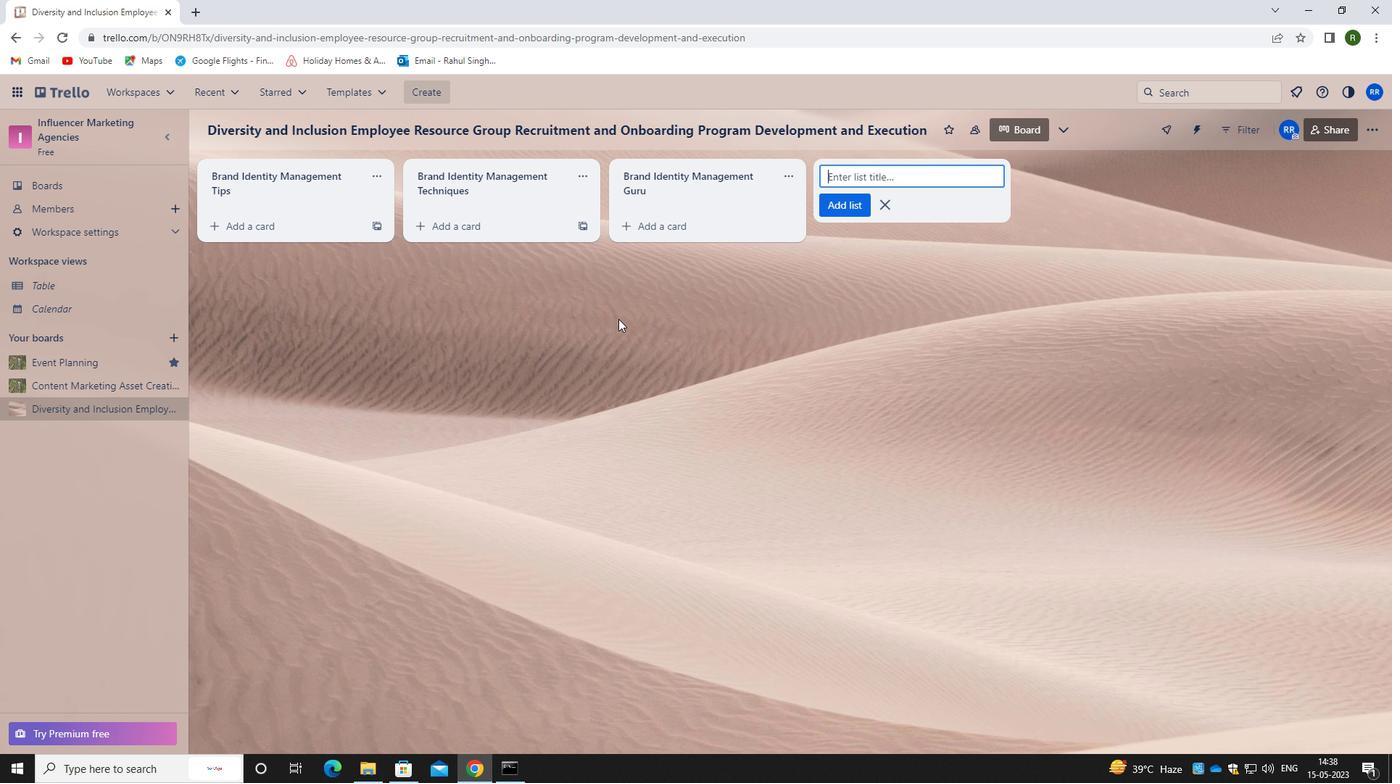 
Action: Mouse pressed left at (615, 327)
Screenshot: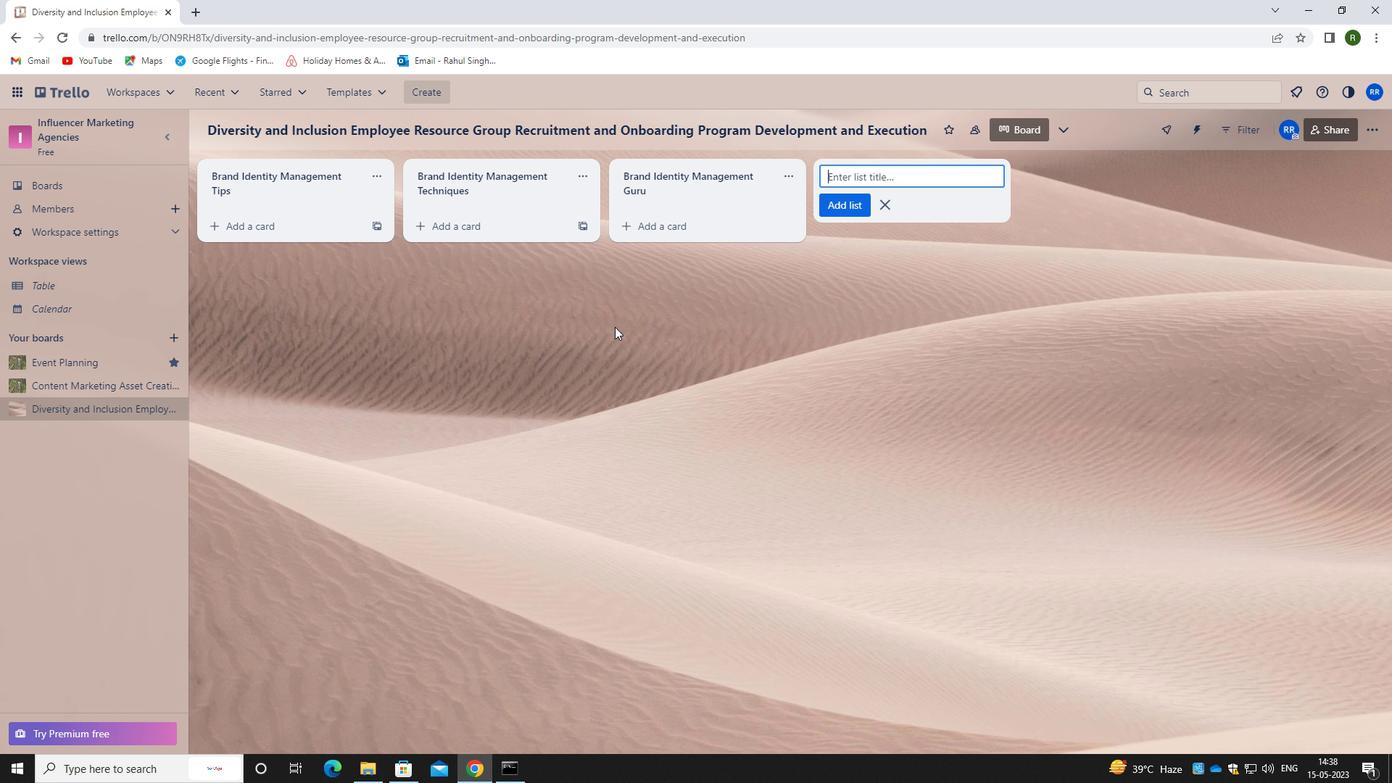 
Action: Mouse moved to (615, 327)
Screenshot: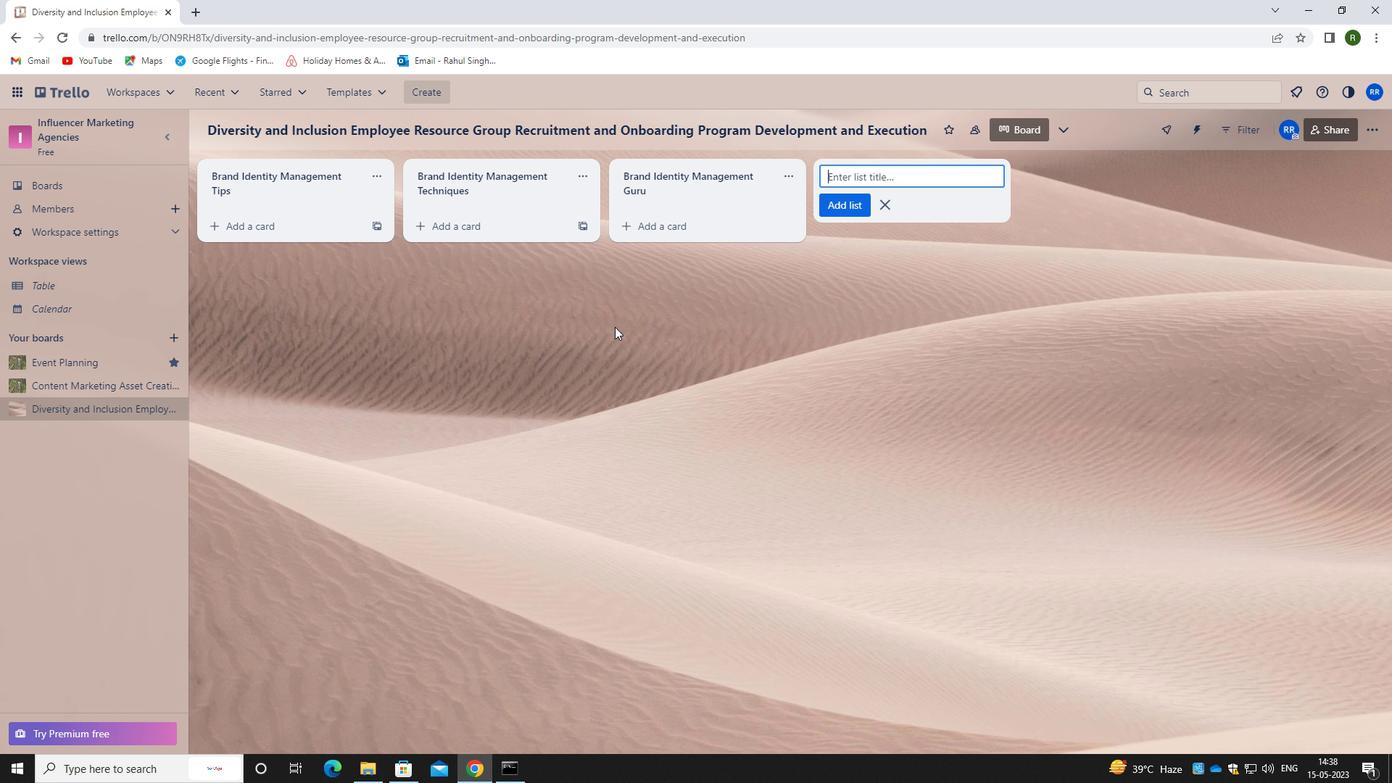 
